 Task: Find connections with filter location Siguiri with filter topic #mortgage with filter profile language English with filter current company HomeLane with filter school Zilla Parishad High School with filter industry Holding Companies with filter service category Executive Coaching with filter keywords title Director of Bean Counting
Action: Mouse moved to (296, 222)
Screenshot: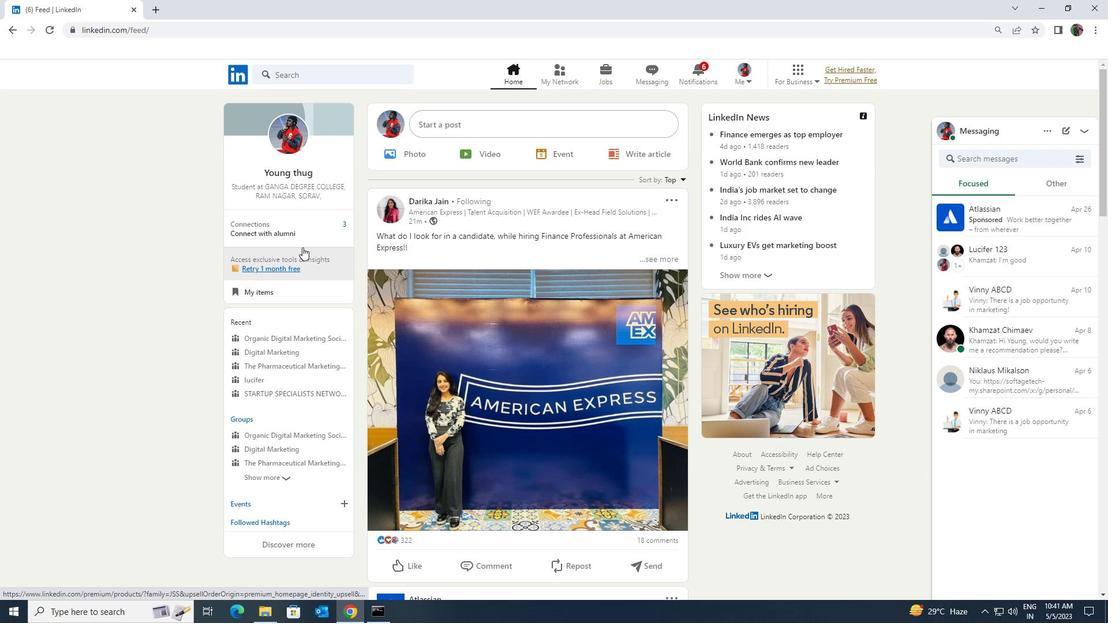 
Action: Mouse pressed left at (296, 222)
Screenshot: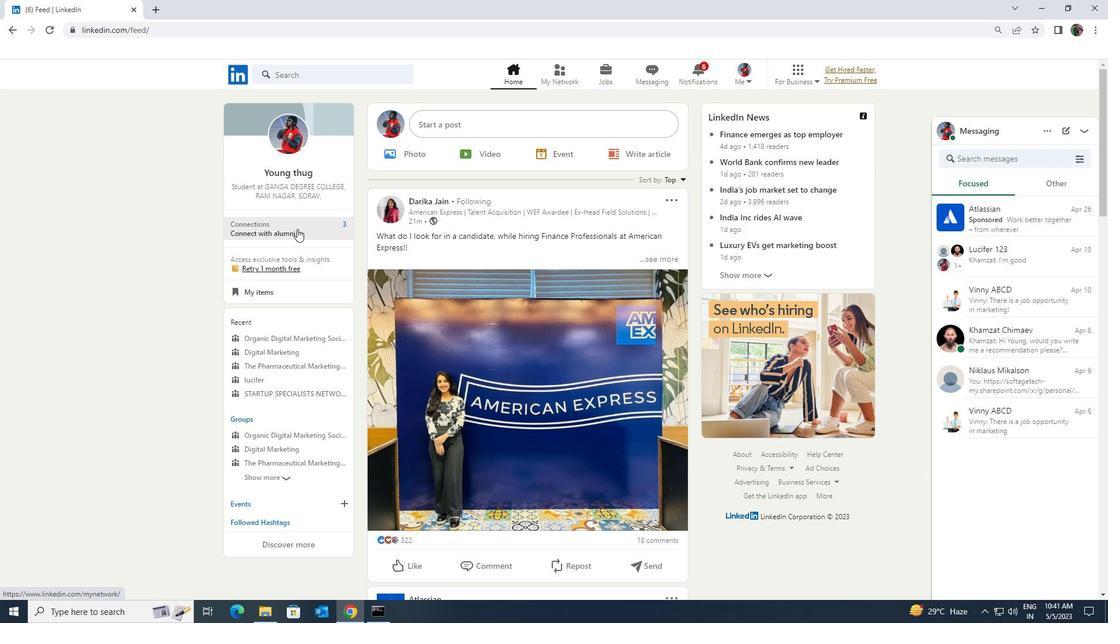 
Action: Mouse moved to (280, 140)
Screenshot: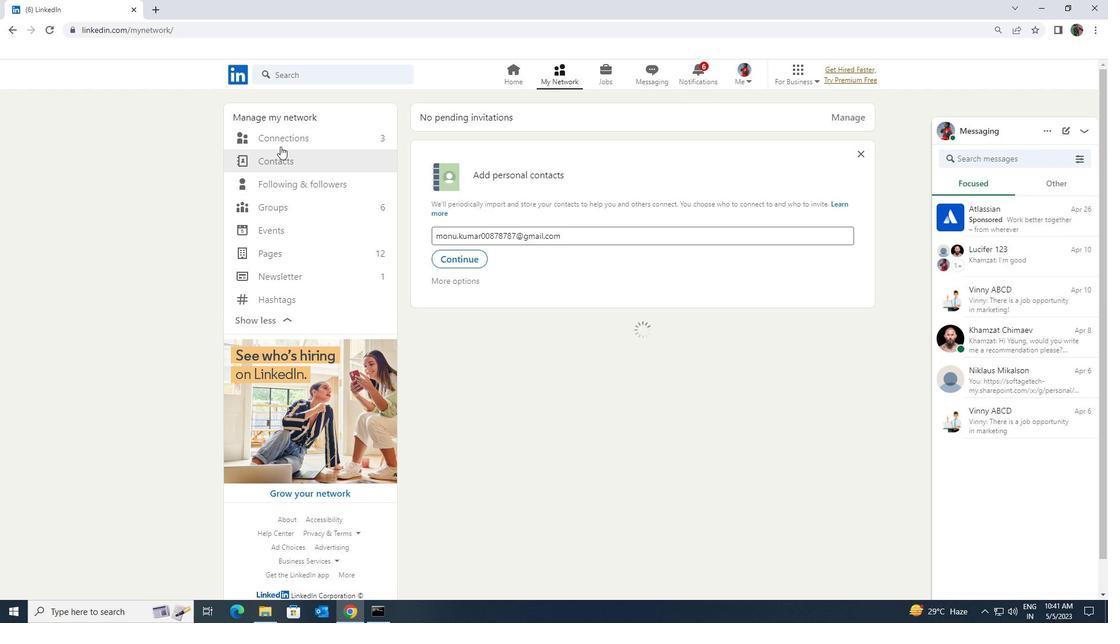 
Action: Mouse pressed left at (280, 140)
Screenshot: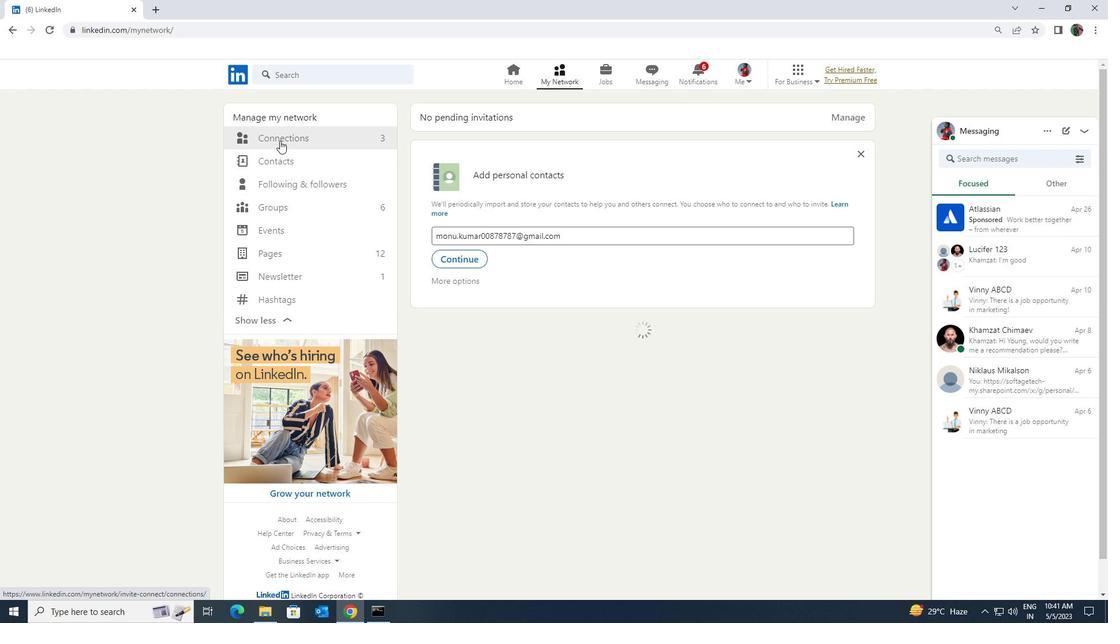 
Action: Mouse moved to (619, 139)
Screenshot: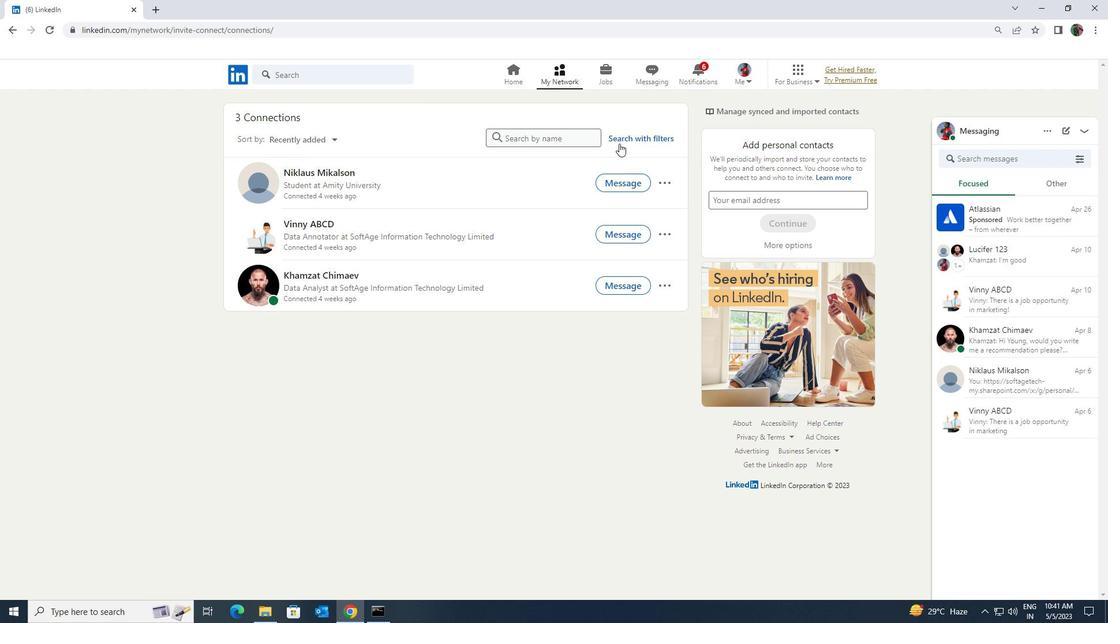 
Action: Mouse pressed left at (619, 139)
Screenshot: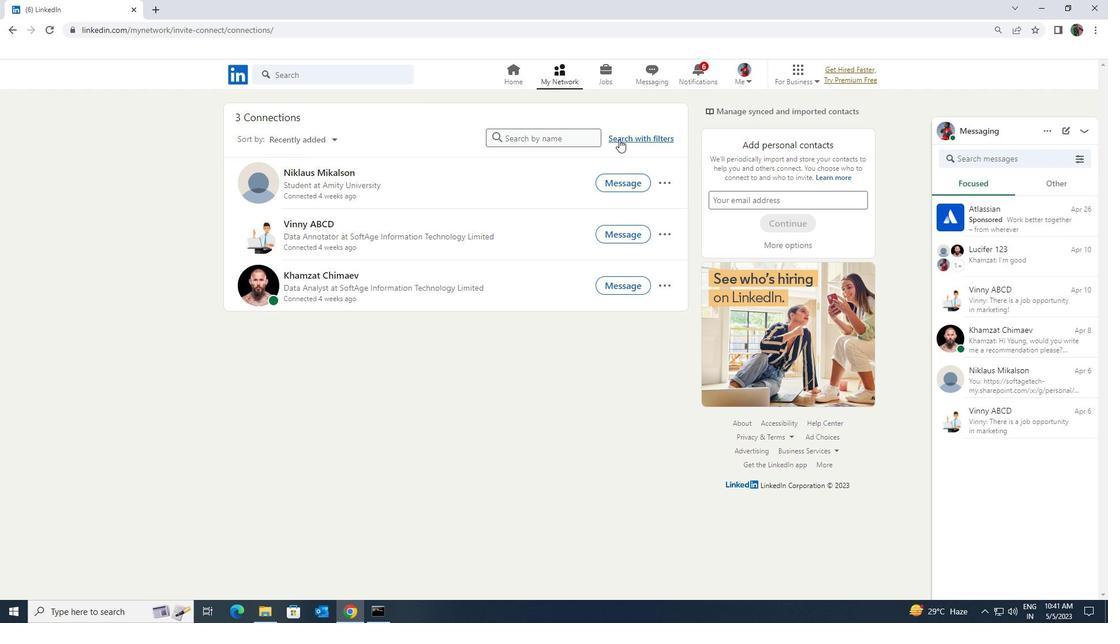 
Action: Mouse moved to (582, 105)
Screenshot: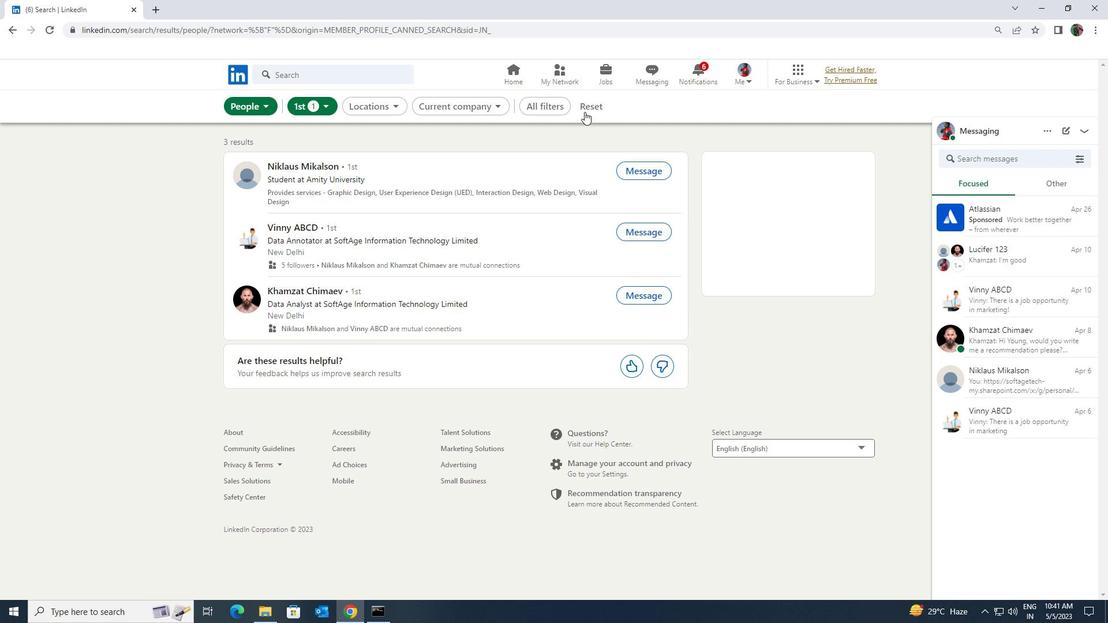 
Action: Mouse pressed left at (582, 105)
Screenshot: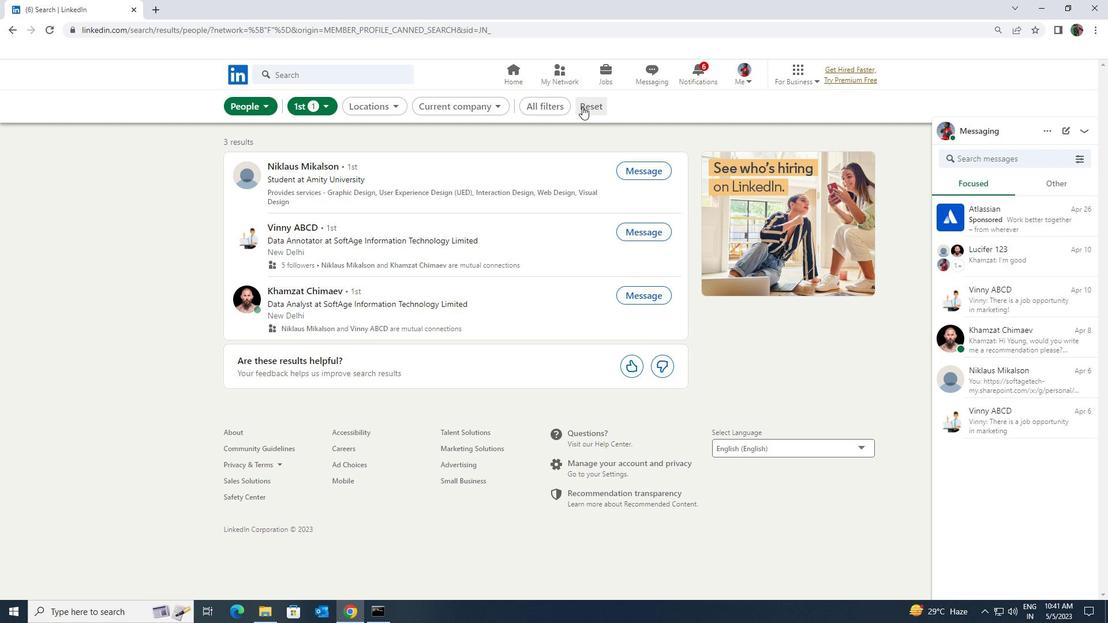 
Action: Mouse moved to (574, 105)
Screenshot: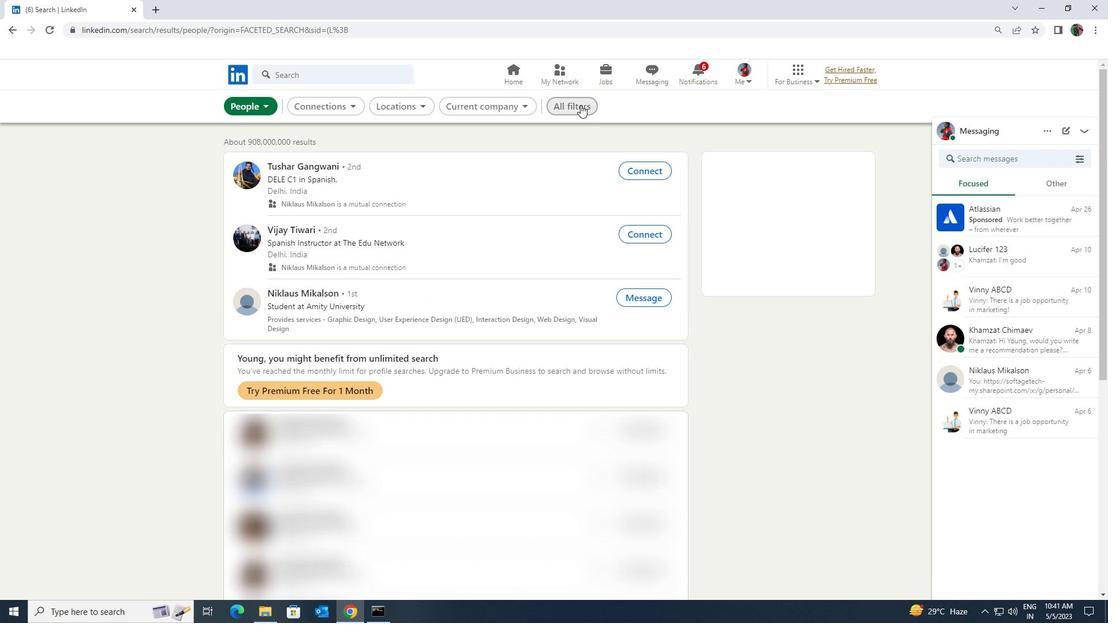 
Action: Mouse pressed left at (574, 105)
Screenshot: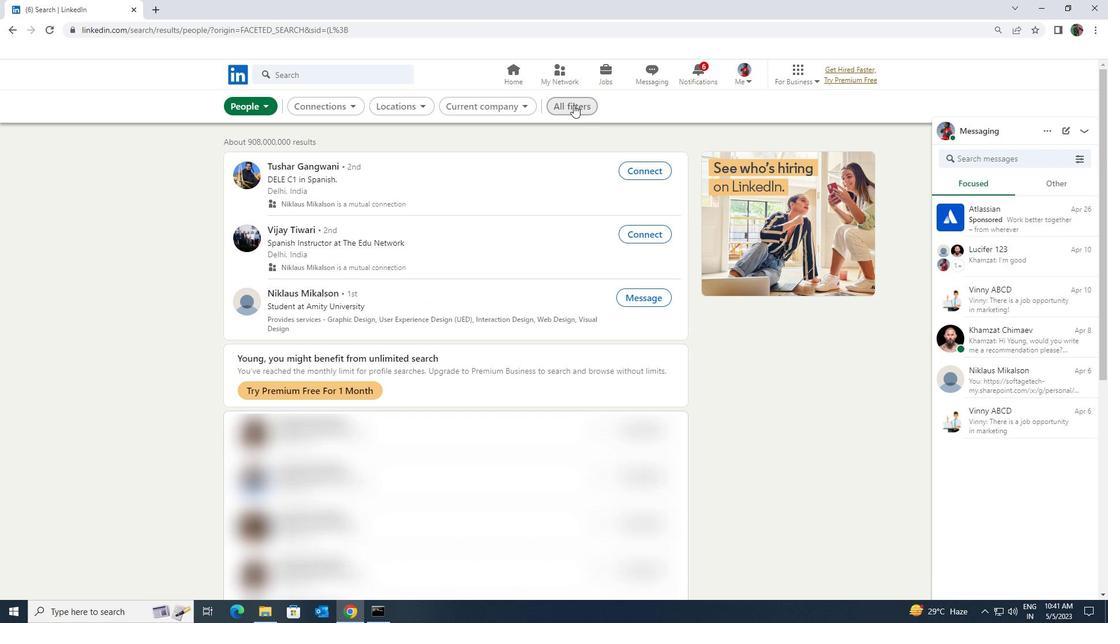 
Action: Mouse moved to (950, 451)
Screenshot: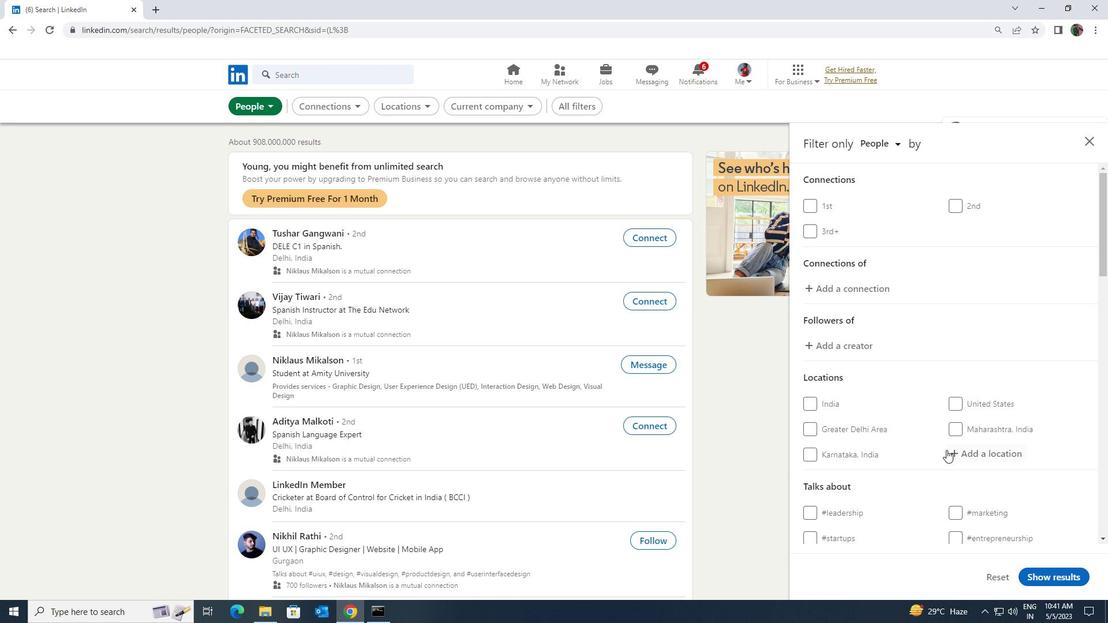 
Action: Mouse pressed left at (950, 451)
Screenshot: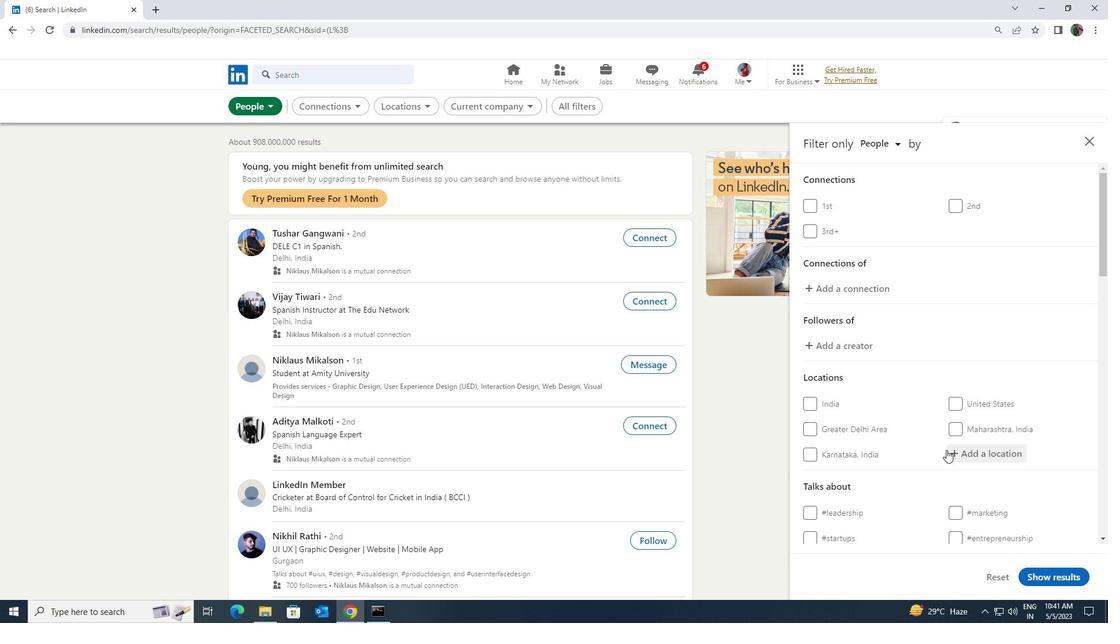 
Action: Key pressed <Key.shift>SIGUIRI
Screenshot: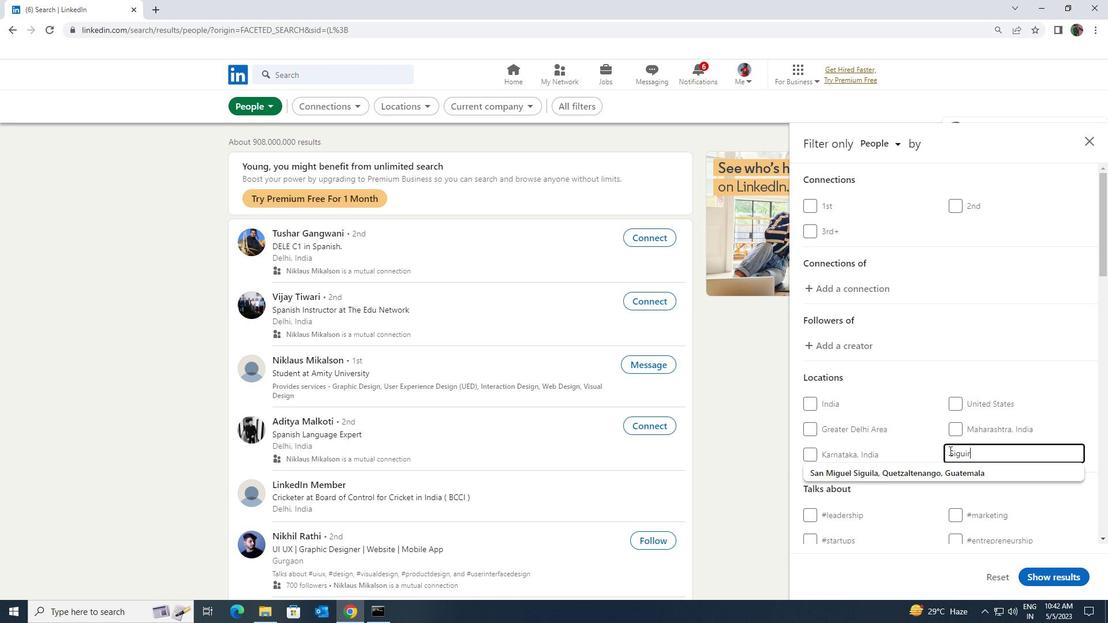 
Action: Mouse moved to (947, 512)
Screenshot: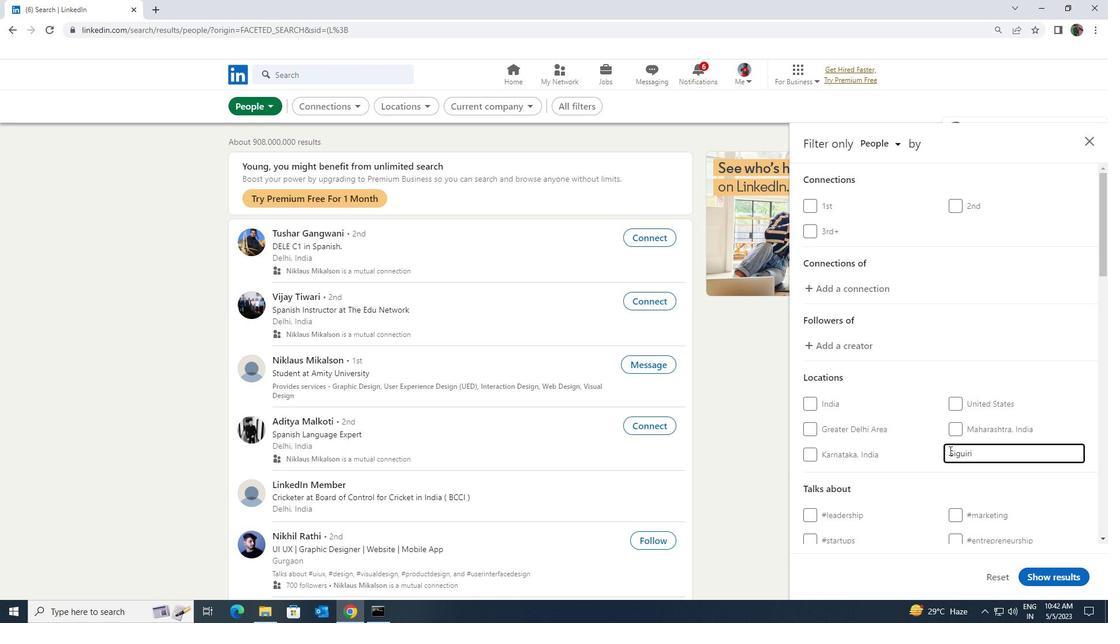 
Action: Mouse scrolled (947, 511) with delta (0, 0)
Screenshot: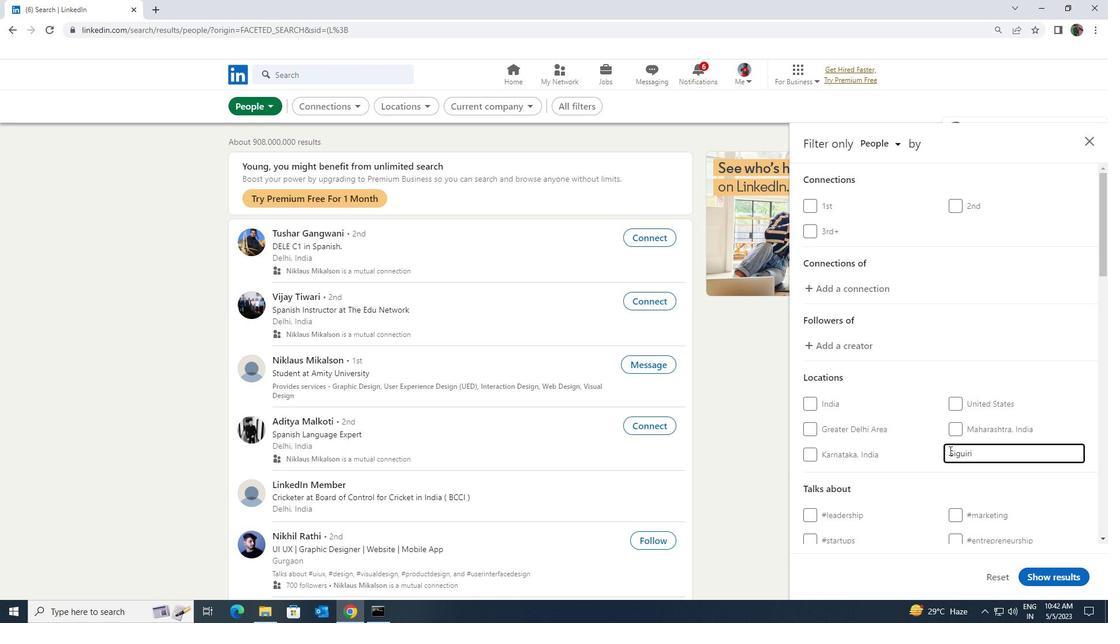 
Action: Mouse moved to (951, 507)
Screenshot: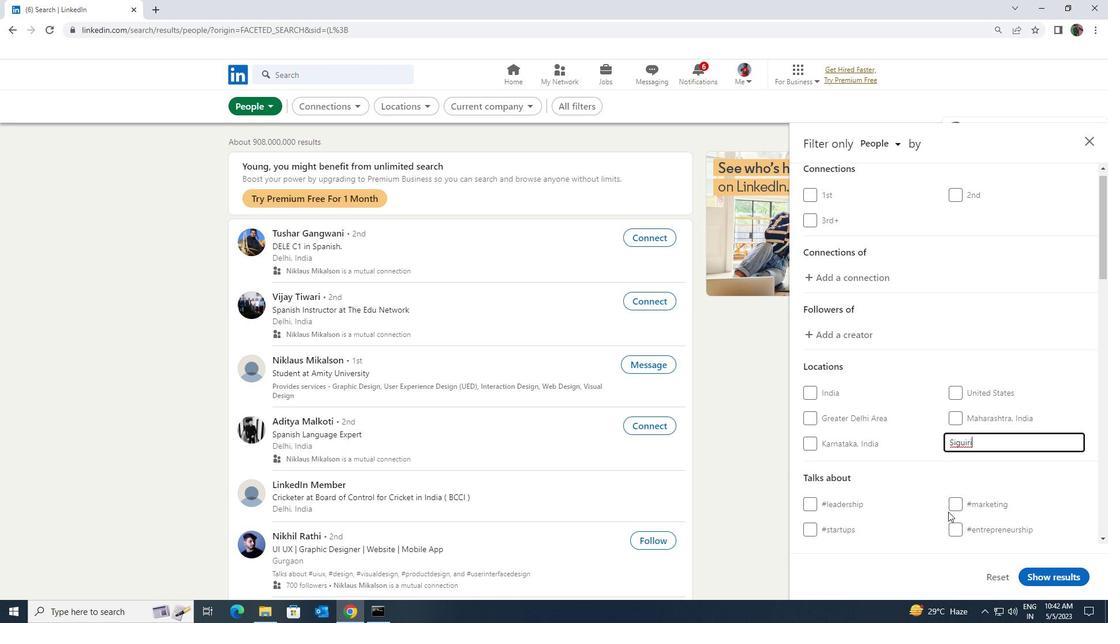 
Action: Mouse scrolled (951, 506) with delta (0, 0)
Screenshot: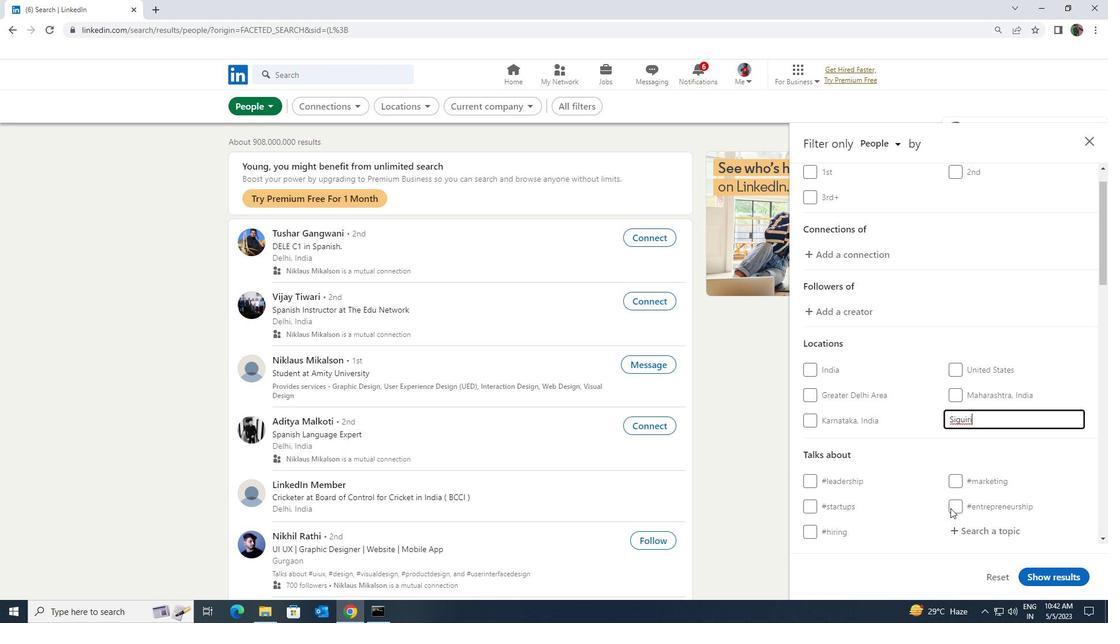 
Action: Mouse scrolled (951, 506) with delta (0, 0)
Screenshot: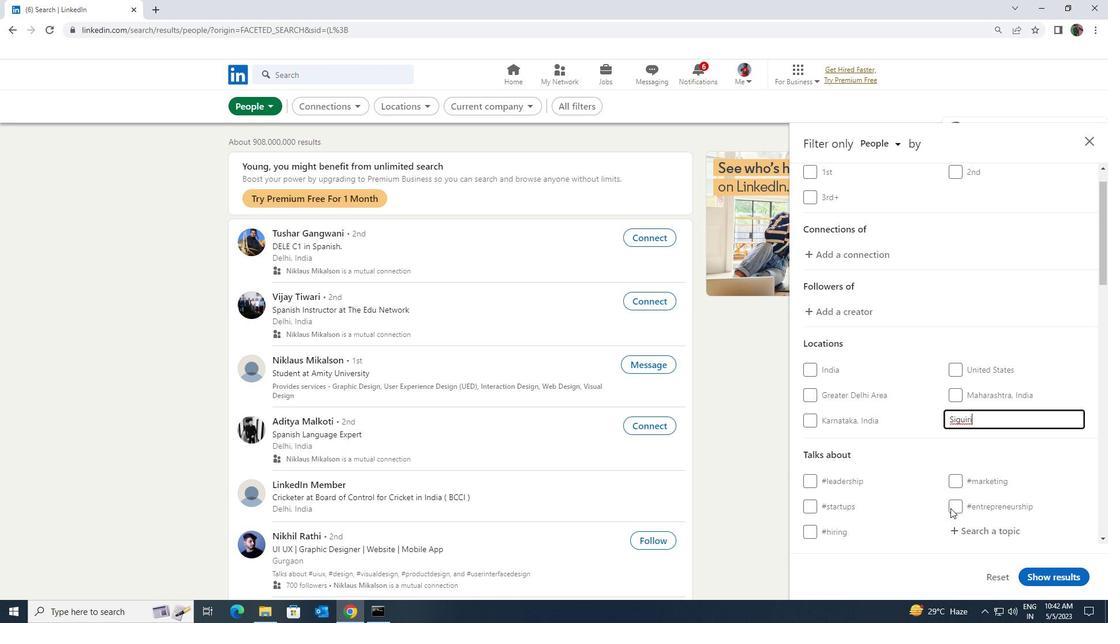 
Action: Mouse moved to (965, 397)
Screenshot: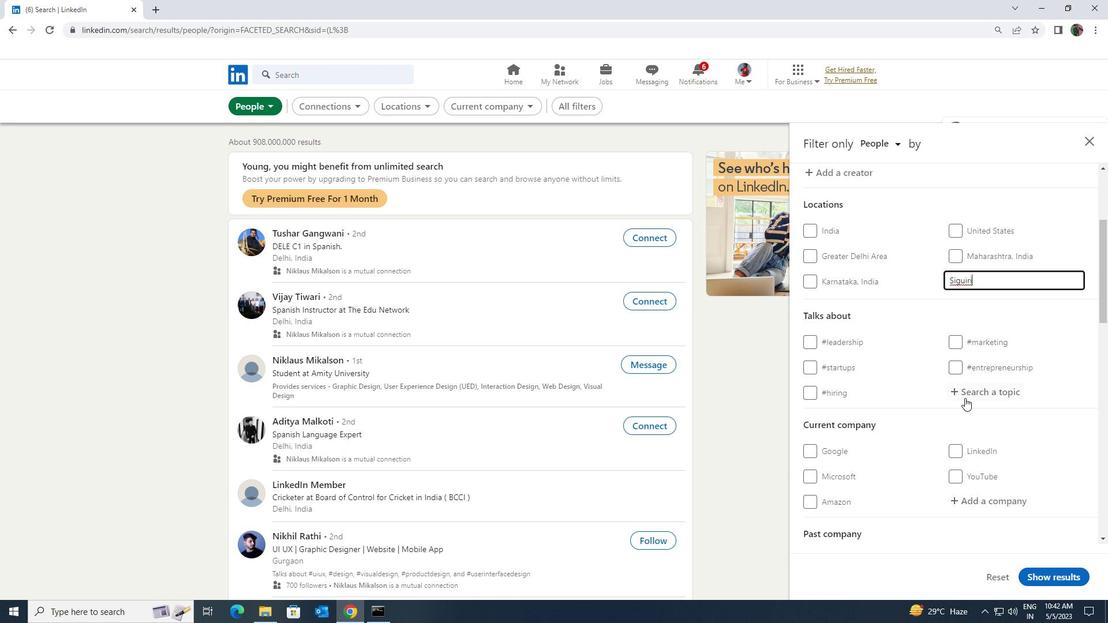 
Action: Mouse pressed left at (965, 397)
Screenshot: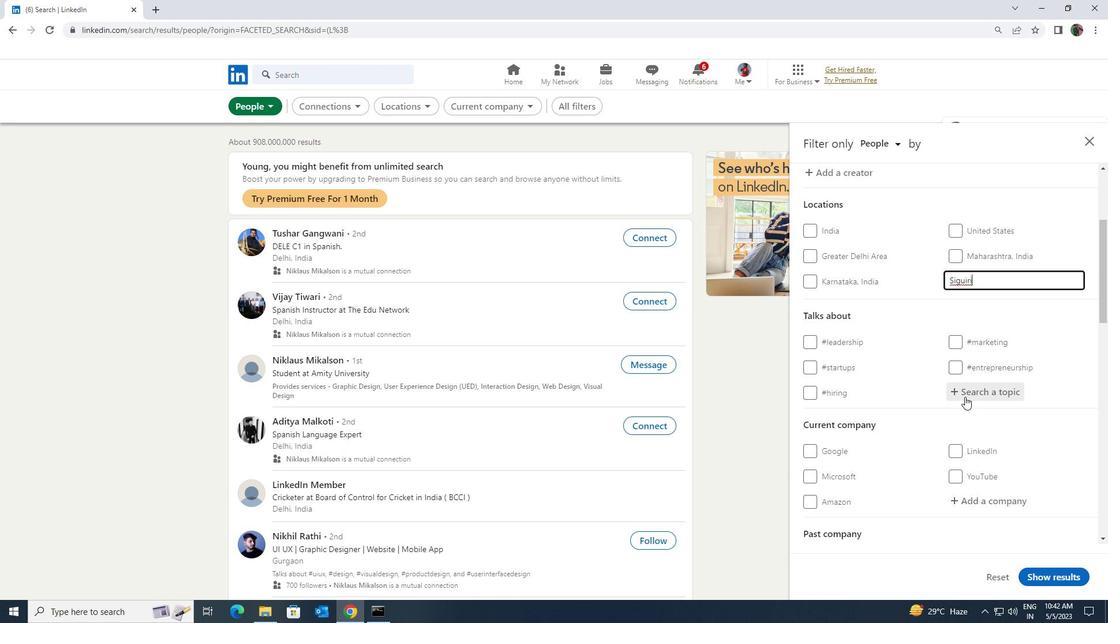 
Action: Key pressed <Key.shift><Key.shift><Key.shift><Key.shift><Key.shift><Key.shift><Key.shift><Key.shift><Key.shift><Key.shift><Key.shift><Key.shift><Key.shift><Key.shift><Key.shift>MORTGA
Screenshot: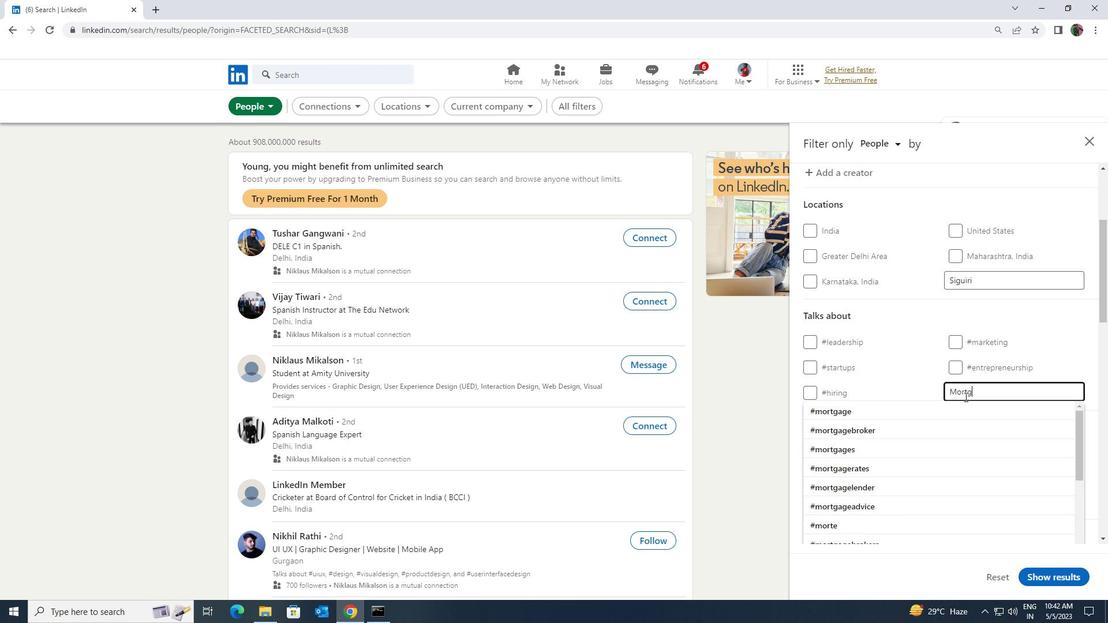
Action: Mouse moved to (959, 408)
Screenshot: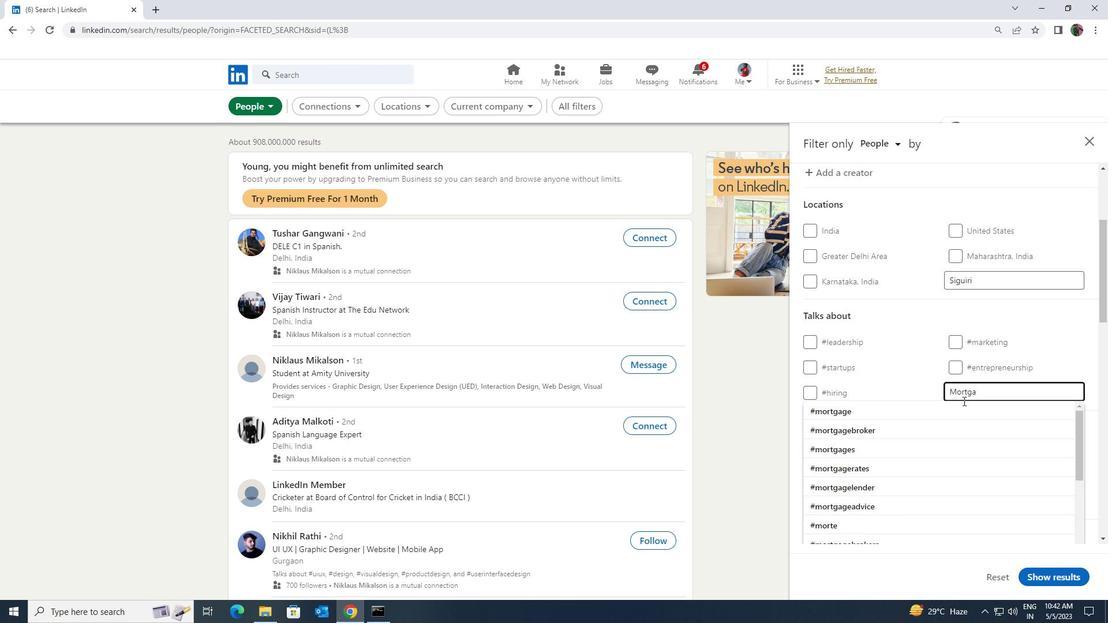 
Action: Mouse pressed left at (959, 408)
Screenshot: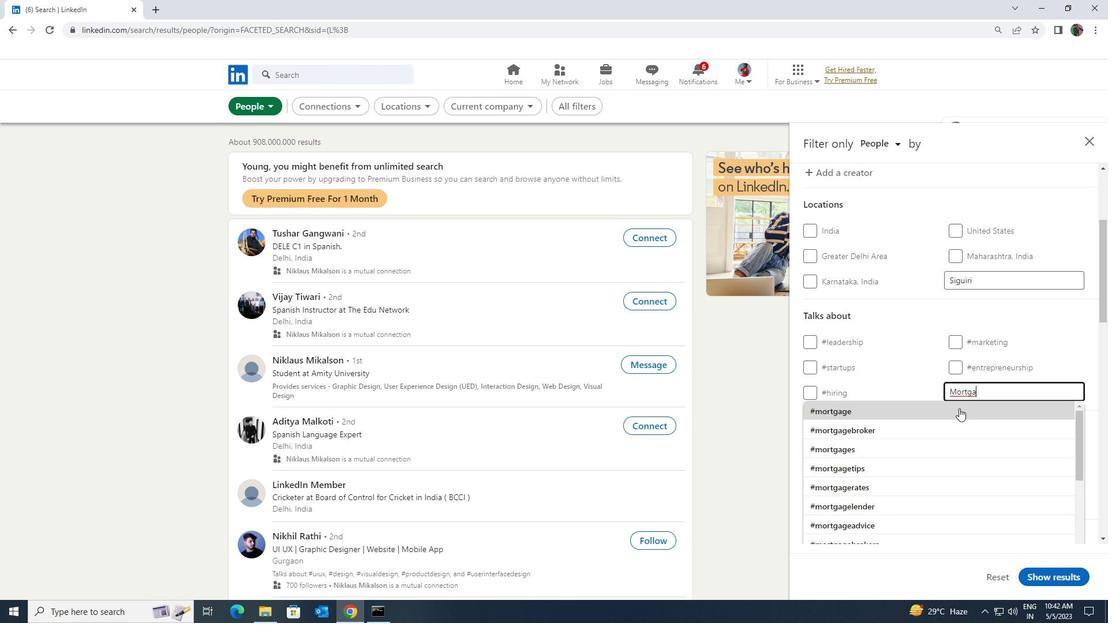
Action: Mouse scrolled (959, 408) with delta (0, 0)
Screenshot: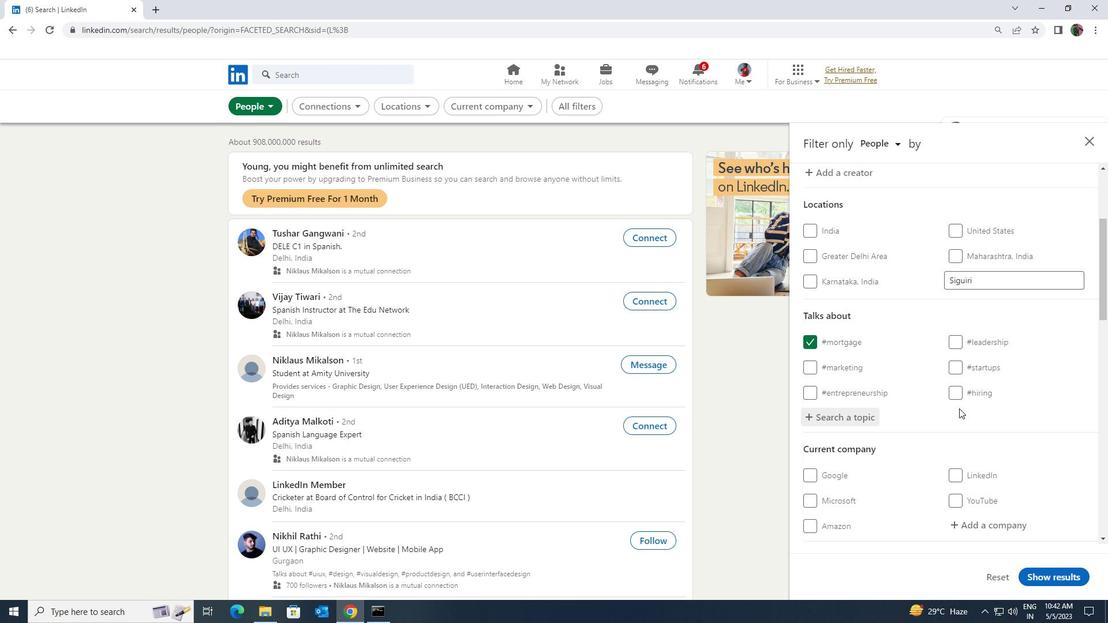 
Action: Mouse scrolled (959, 408) with delta (0, 0)
Screenshot: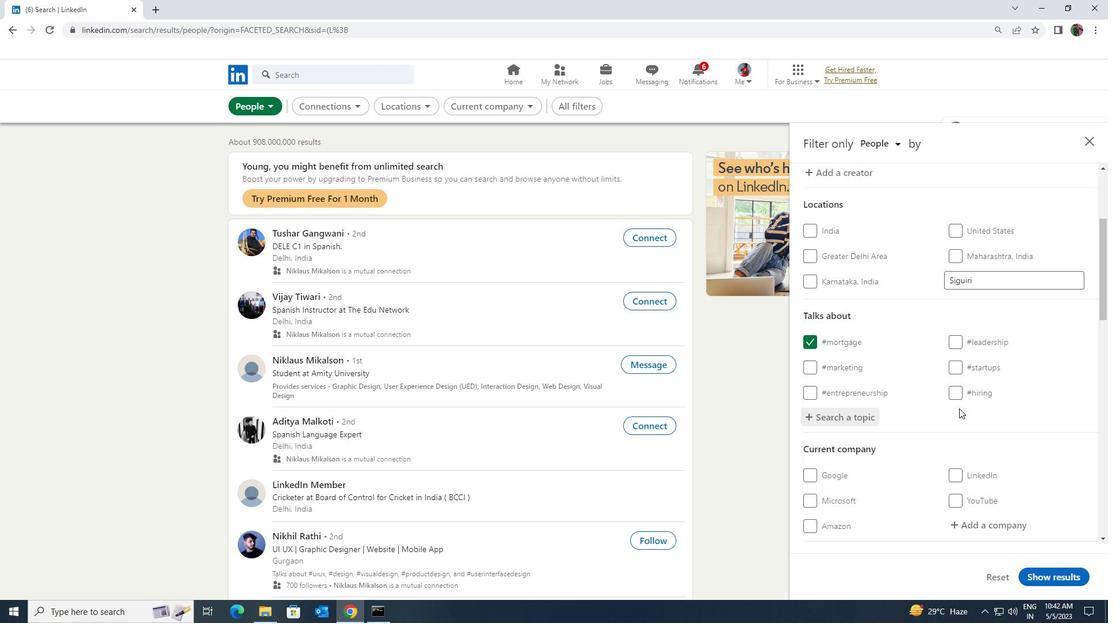 
Action: Mouse scrolled (959, 408) with delta (0, 0)
Screenshot: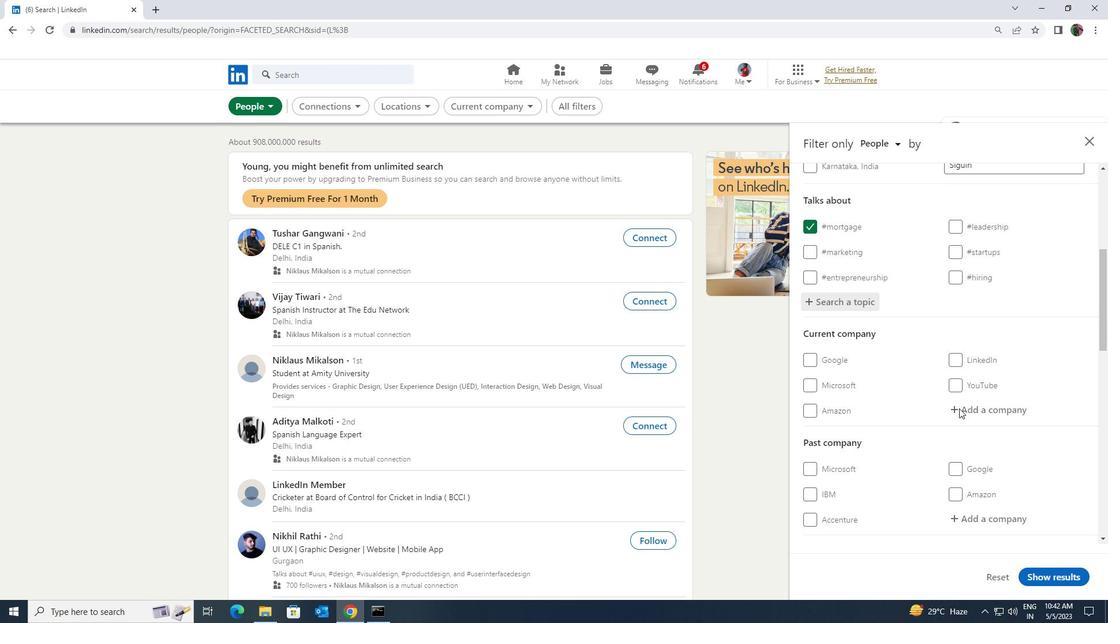 
Action: Mouse scrolled (959, 408) with delta (0, 0)
Screenshot: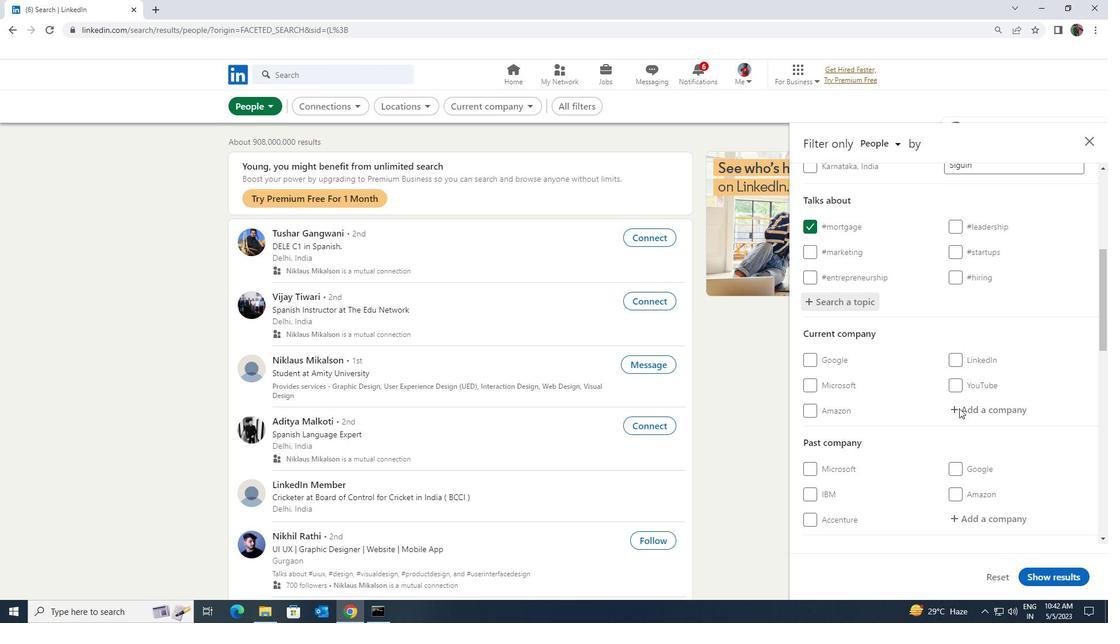 
Action: Mouse scrolled (959, 408) with delta (0, 0)
Screenshot: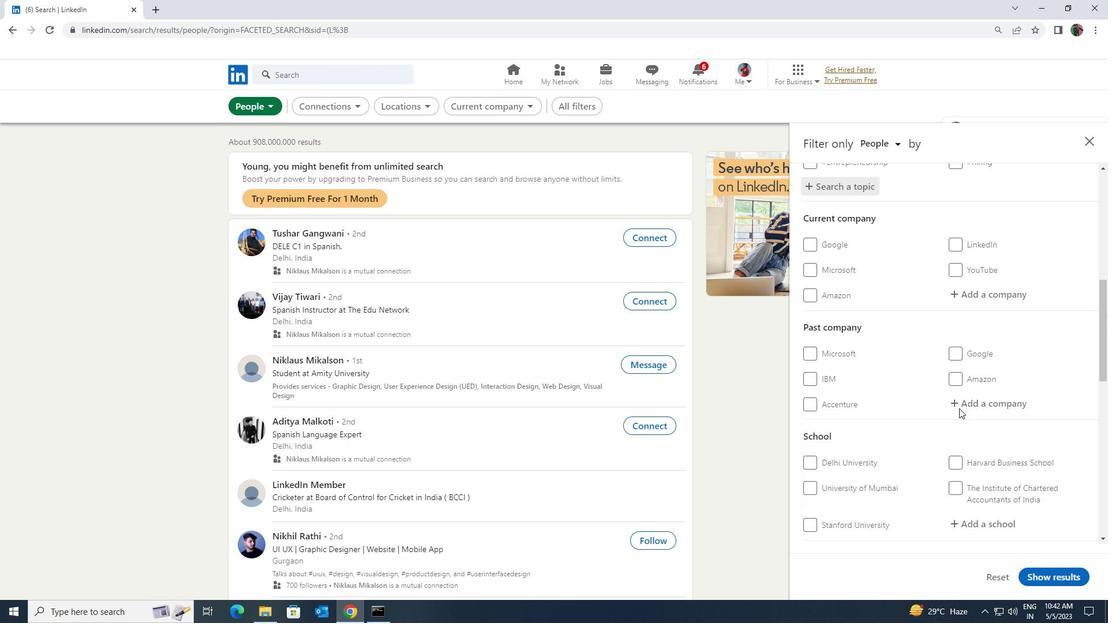 
Action: Mouse scrolled (959, 408) with delta (0, 0)
Screenshot: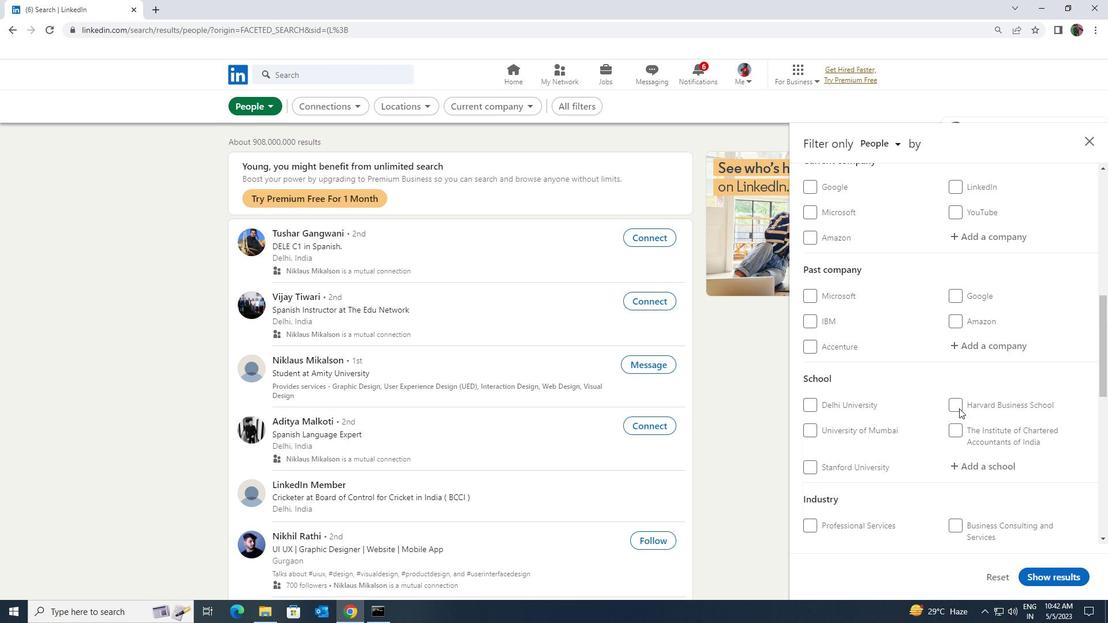 
Action: Mouse scrolled (959, 408) with delta (0, 0)
Screenshot: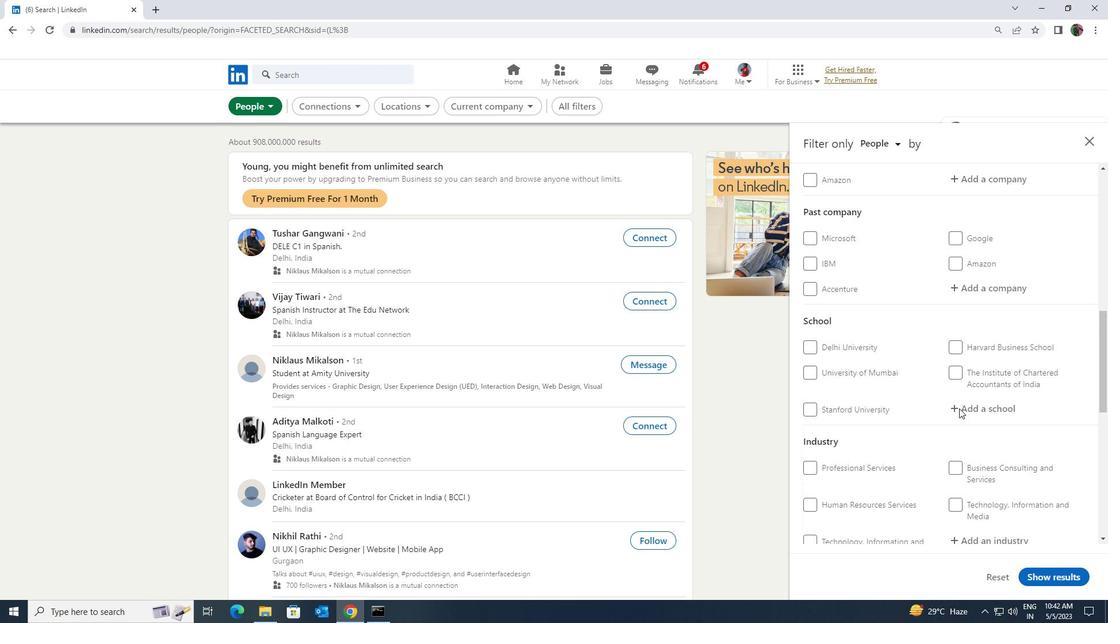 
Action: Mouse scrolled (959, 408) with delta (0, 0)
Screenshot: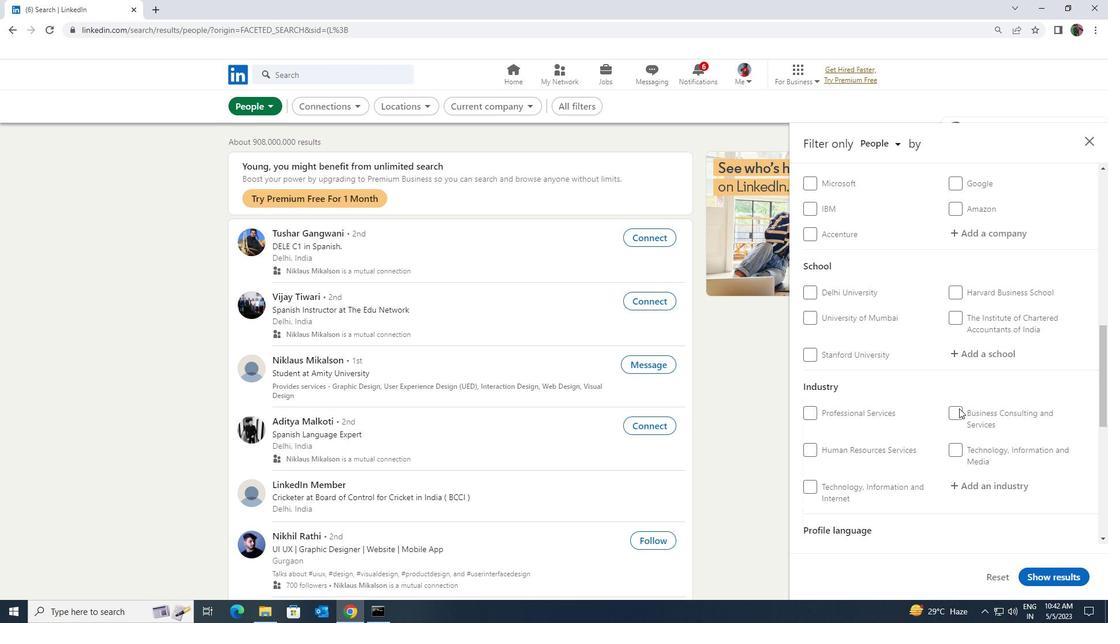 
Action: Mouse scrolled (959, 408) with delta (0, 0)
Screenshot: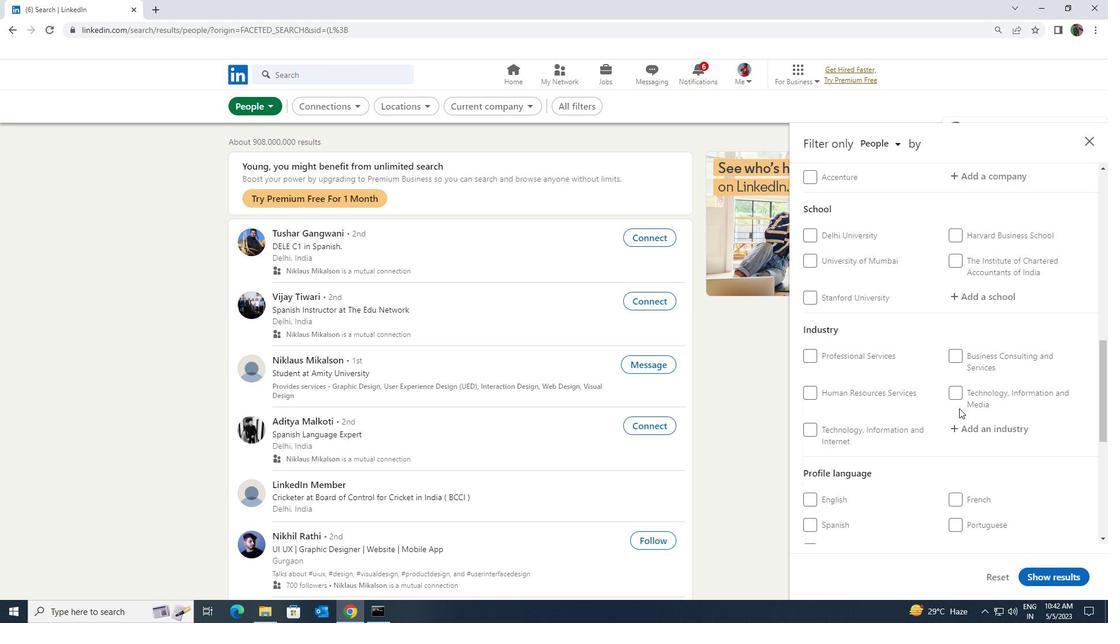 
Action: Mouse moved to (843, 438)
Screenshot: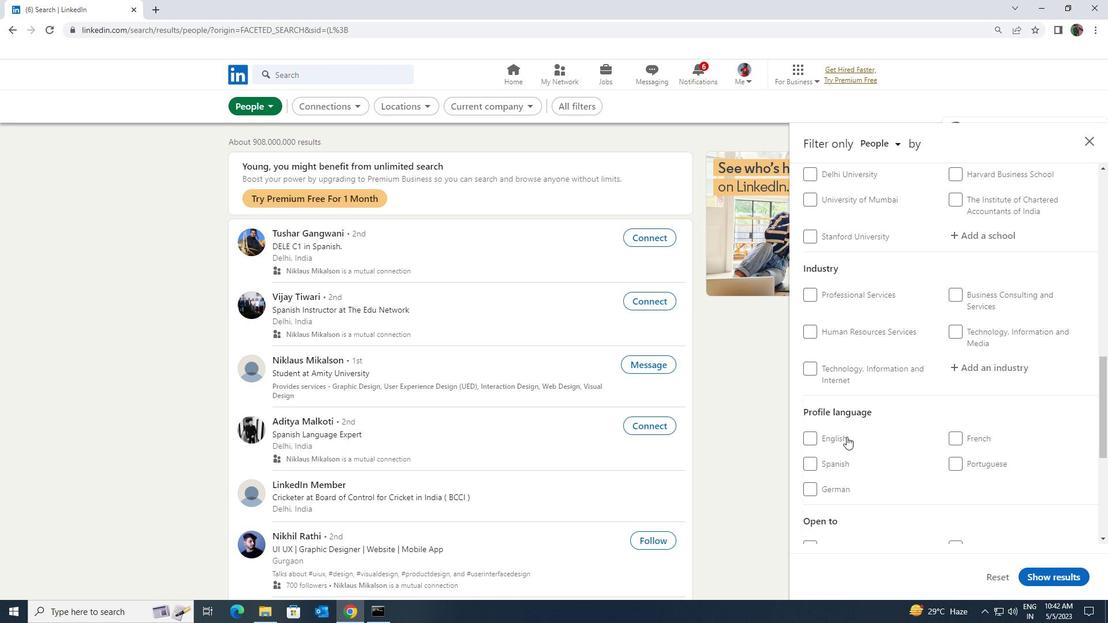 
Action: Mouse pressed left at (843, 438)
Screenshot: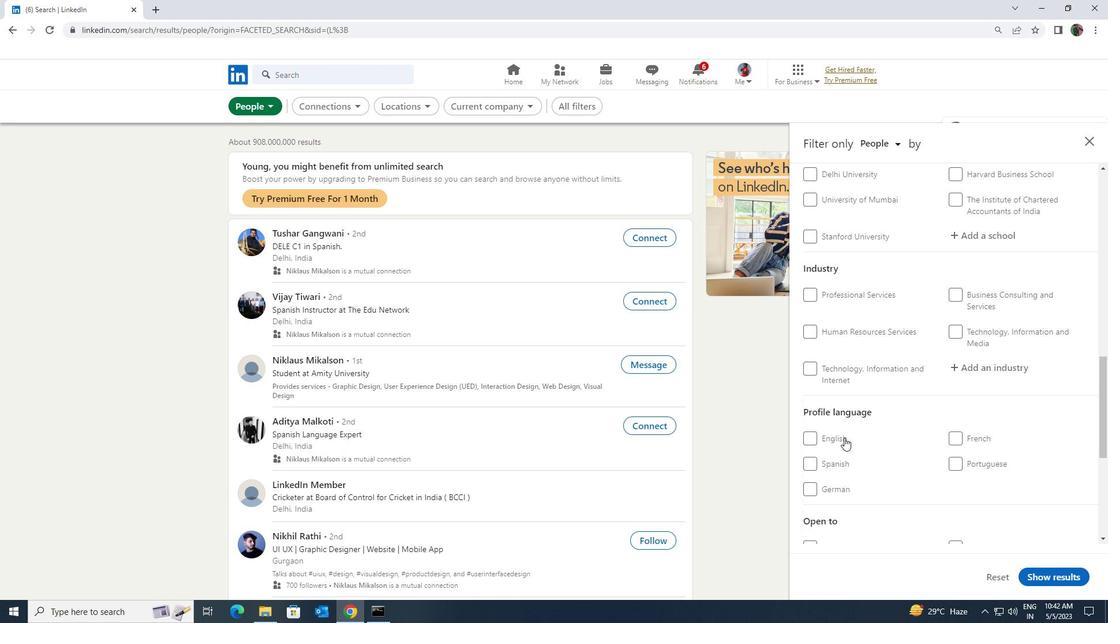 
Action: Mouse moved to (915, 408)
Screenshot: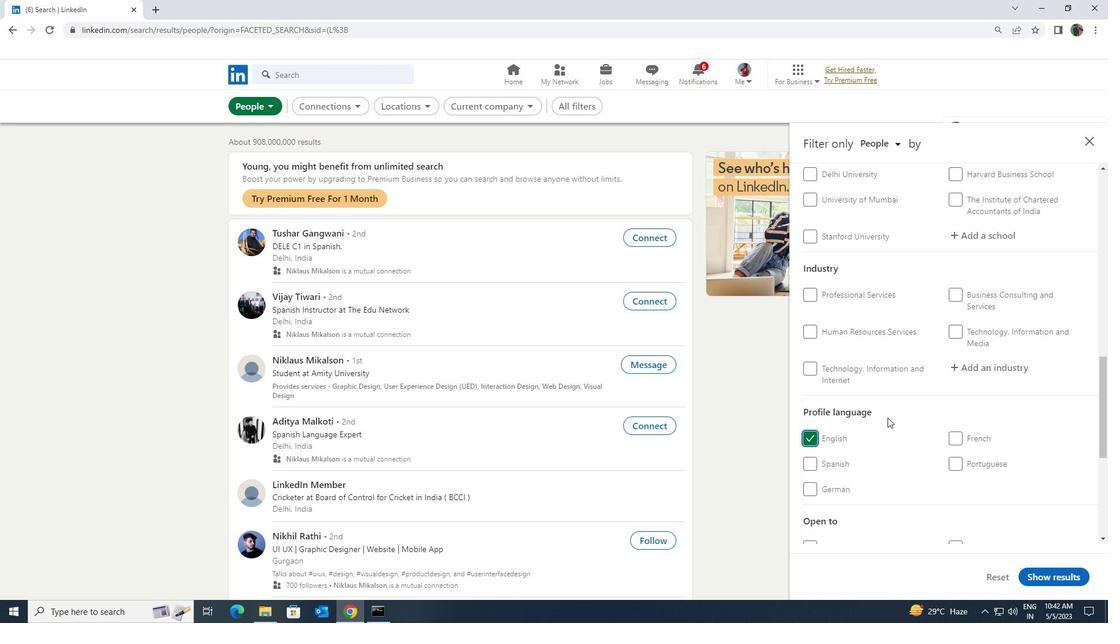 
Action: Mouse scrolled (915, 409) with delta (0, 0)
Screenshot: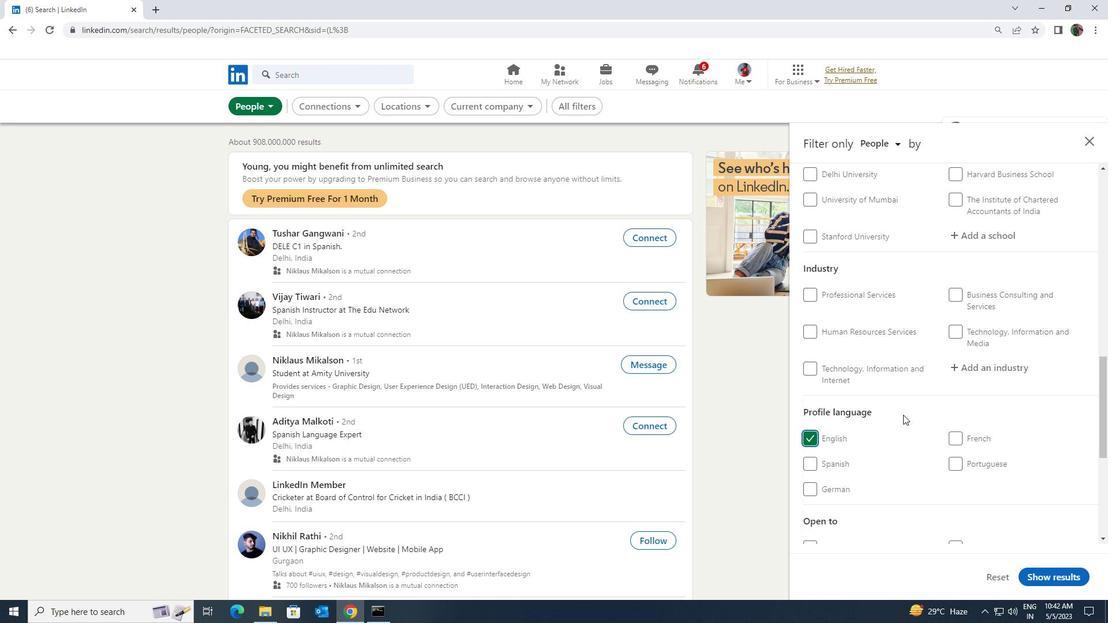 
Action: Mouse scrolled (915, 409) with delta (0, 0)
Screenshot: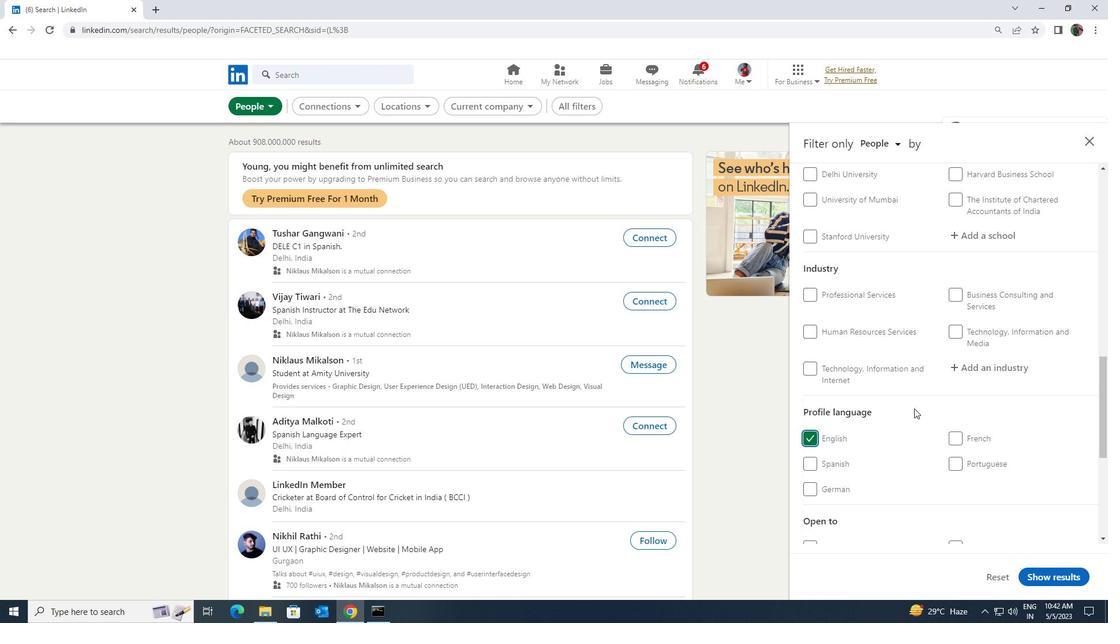 
Action: Mouse scrolled (915, 409) with delta (0, 0)
Screenshot: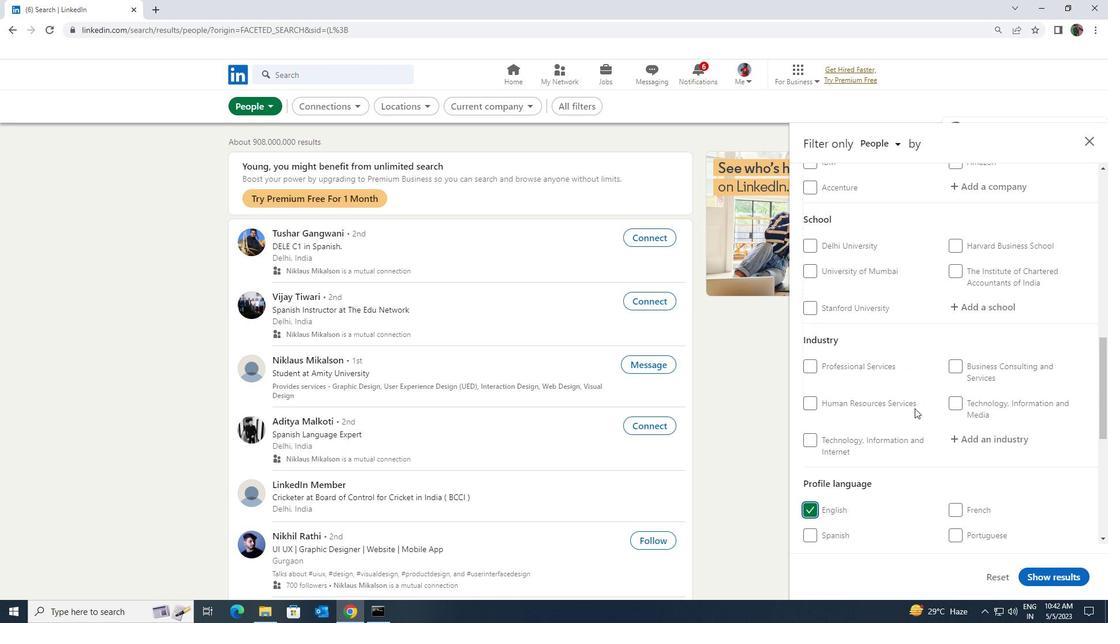
Action: Mouse scrolled (915, 409) with delta (0, 0)
Screenshot: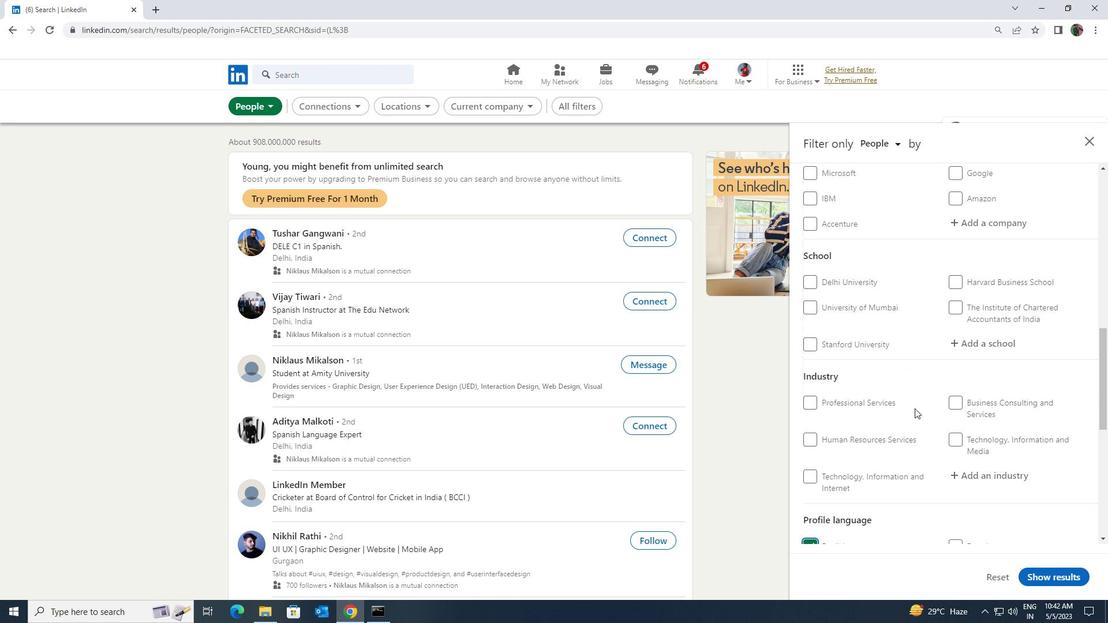 
Action: Mouse scrolled (915, 409) with delta (0, 0)
Screenshot: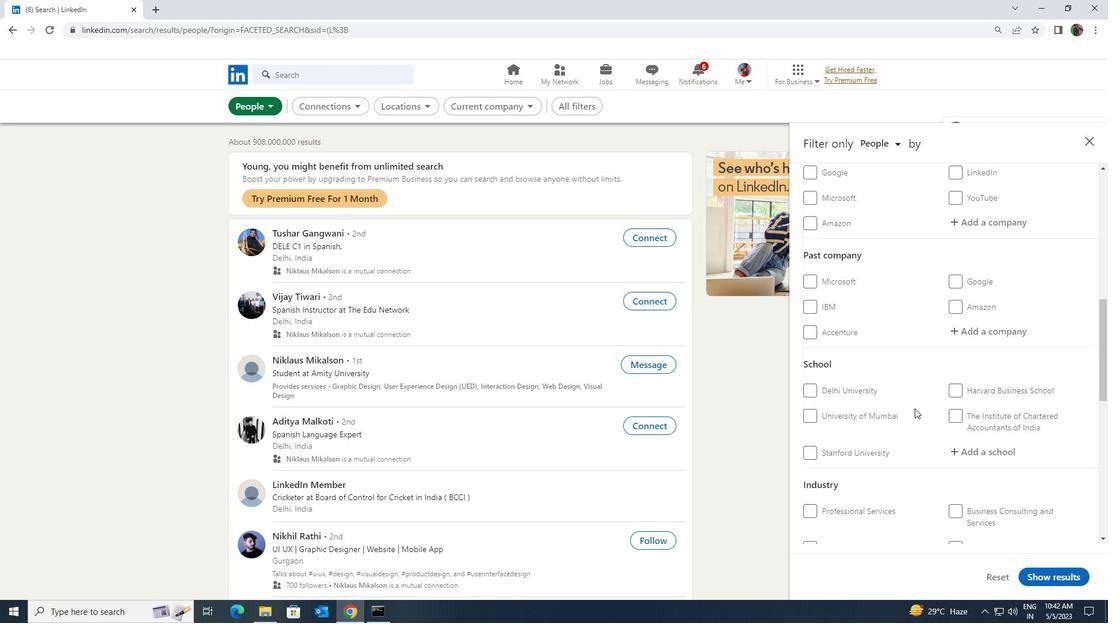 
Action: Mouse scrolled (915, 409) with delta (0, 0)
Screenshot: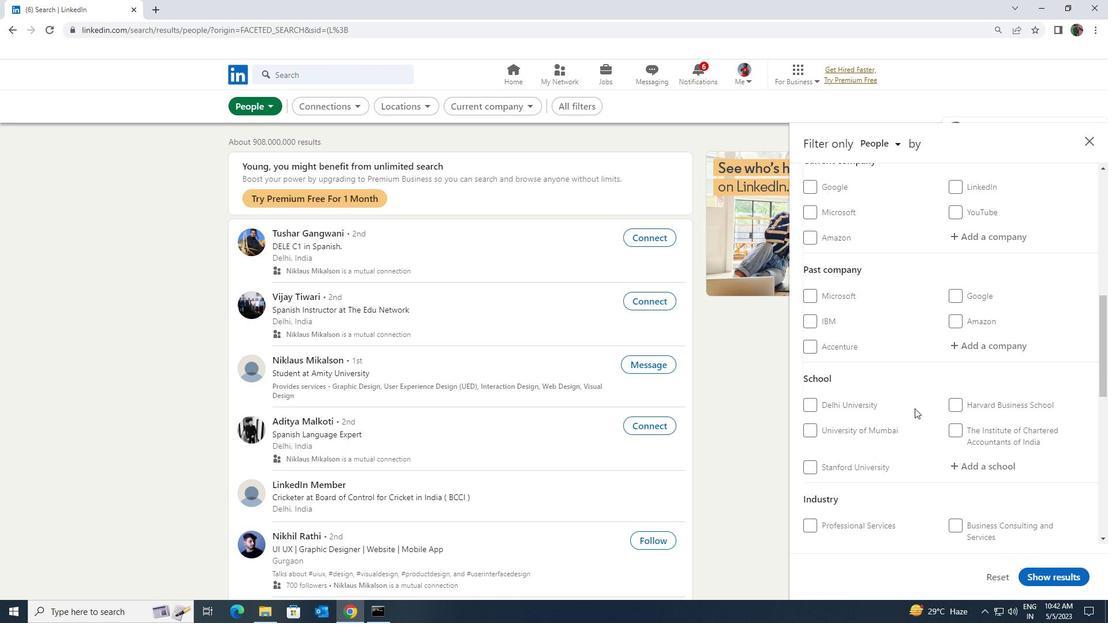 
Action: Mouse scrolled (915, 409) with delta (0, 0)
Screenshot: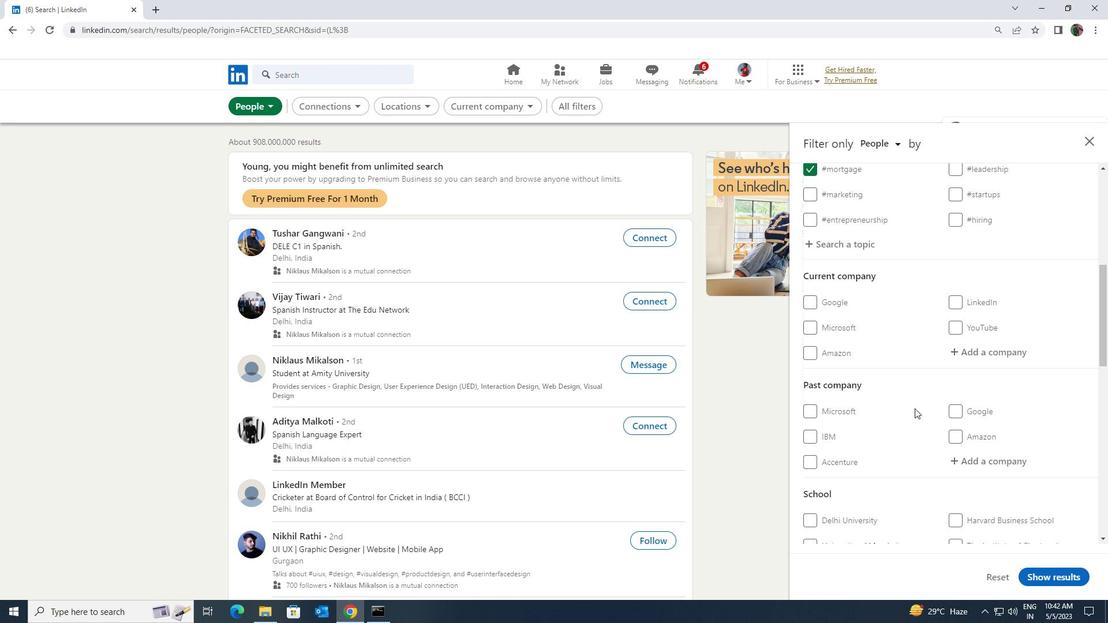 
Action: Mouse moved to (955, 410)
Screenshot: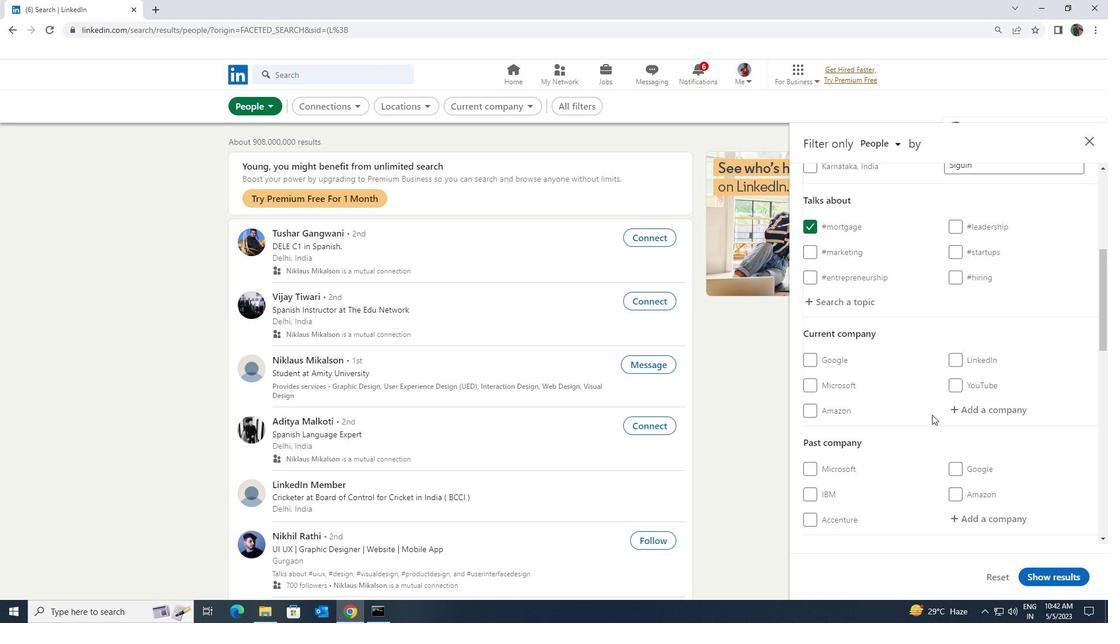 
Action: Mouse pressed left at (955, 410)
Screenshot: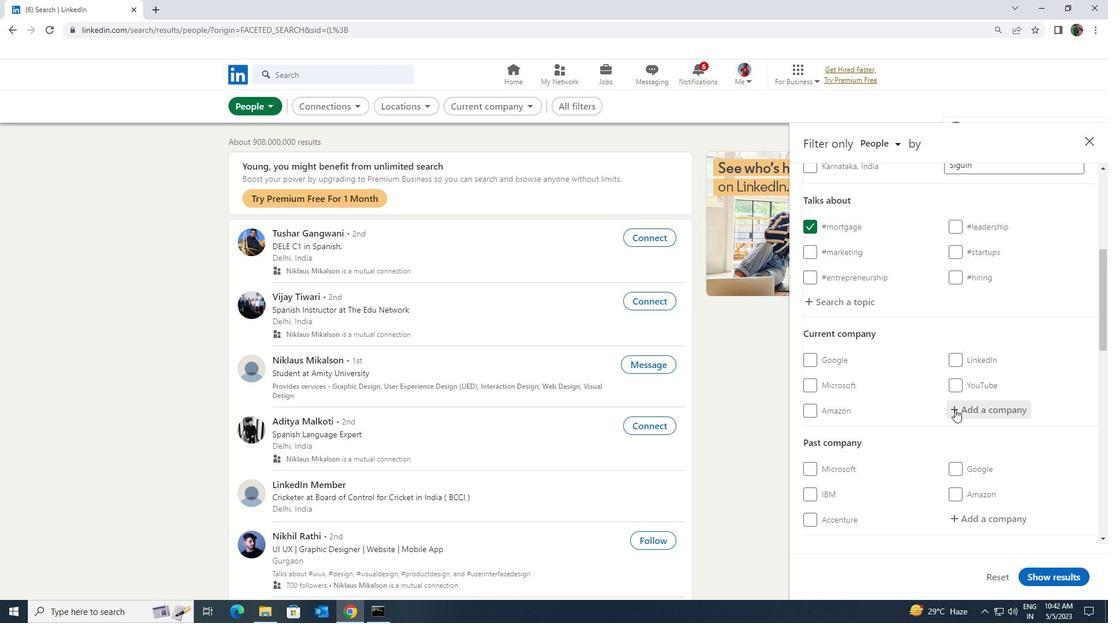 
Action: Key pressed <Key.shift>HOMELA
Screenshot: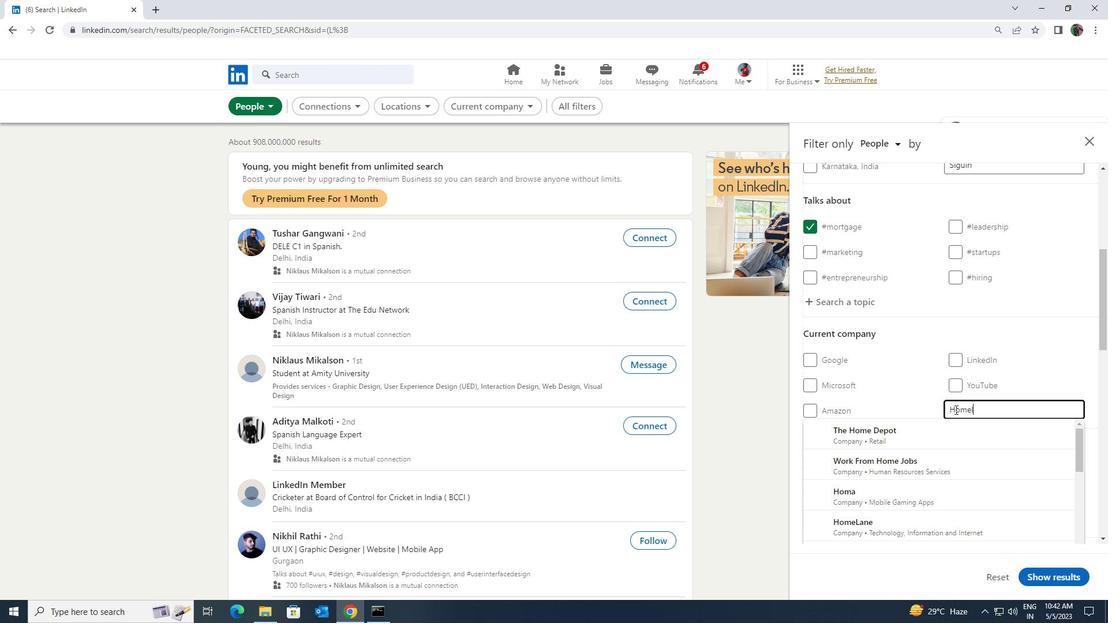 
Action: Mouse moved to (953, 427)
Screenshot: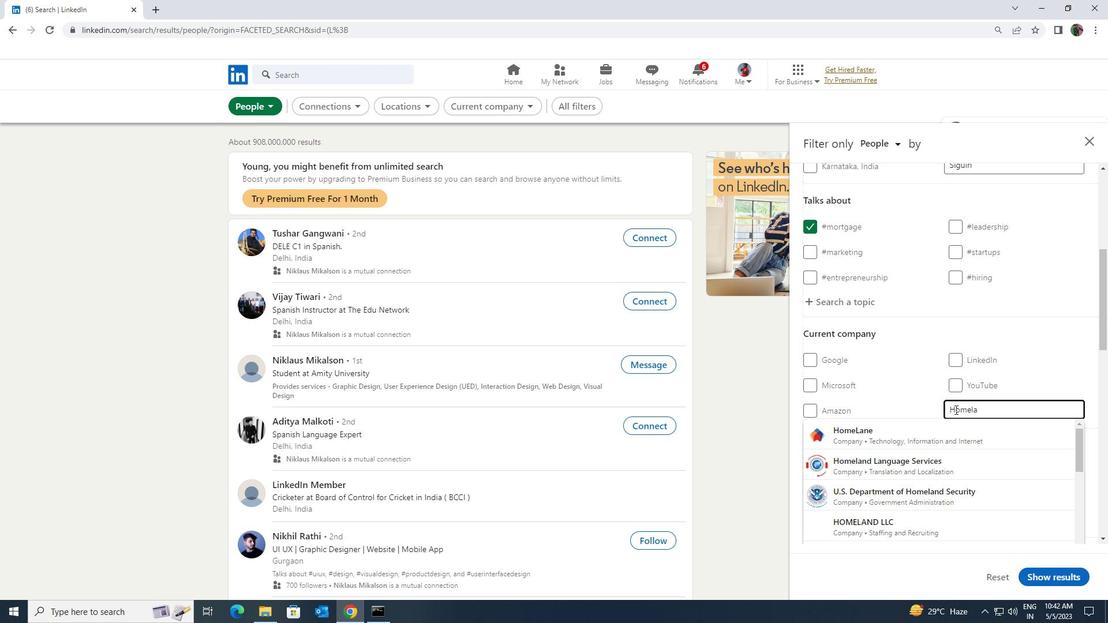 
Action: Mouse pressed left at (953, 427)
Screenshot: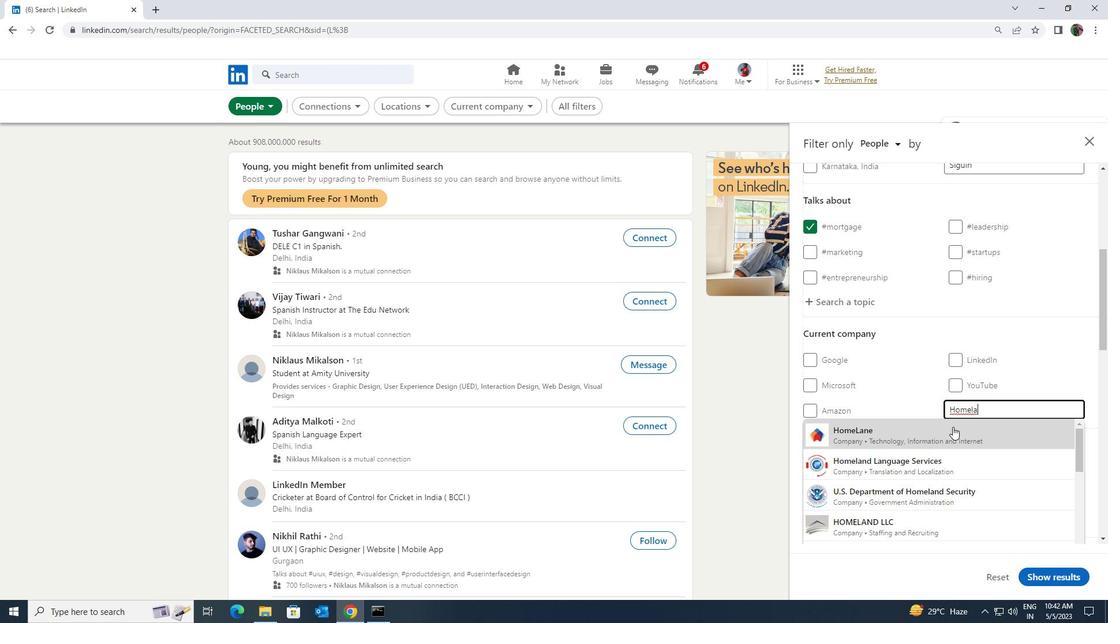 
Action: Mouse moved to (954, 427)
Screenshot: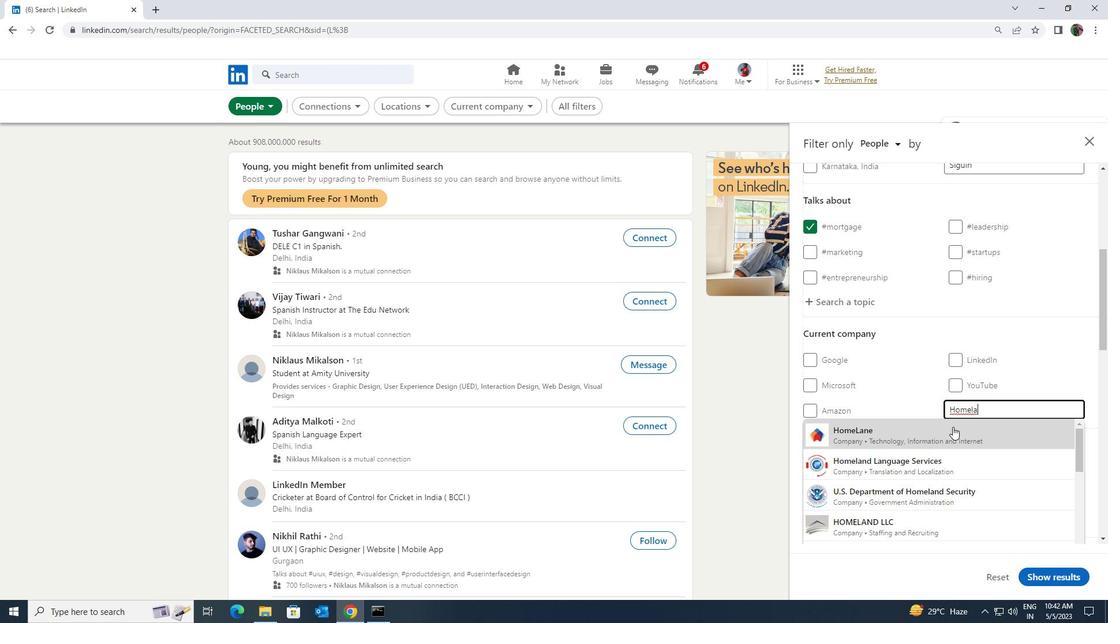 
Action: Mouse scrolled (954, 426) with delta (0, 0)
Screenshot: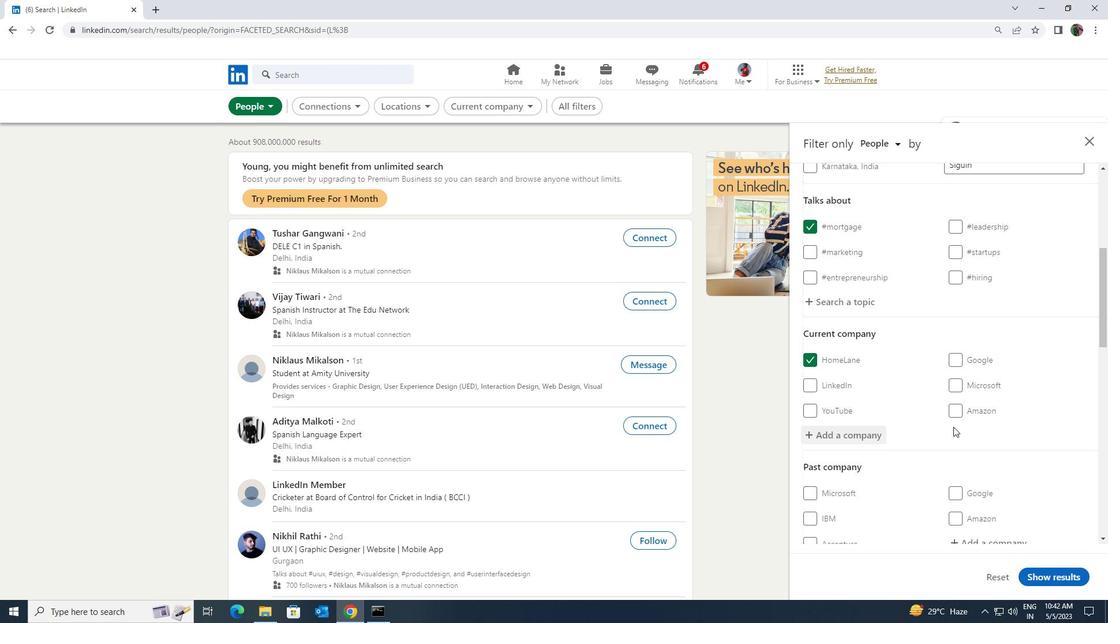 
Action: Mouse scrolled (954, 426) with delta (0, 0)
Screenshot: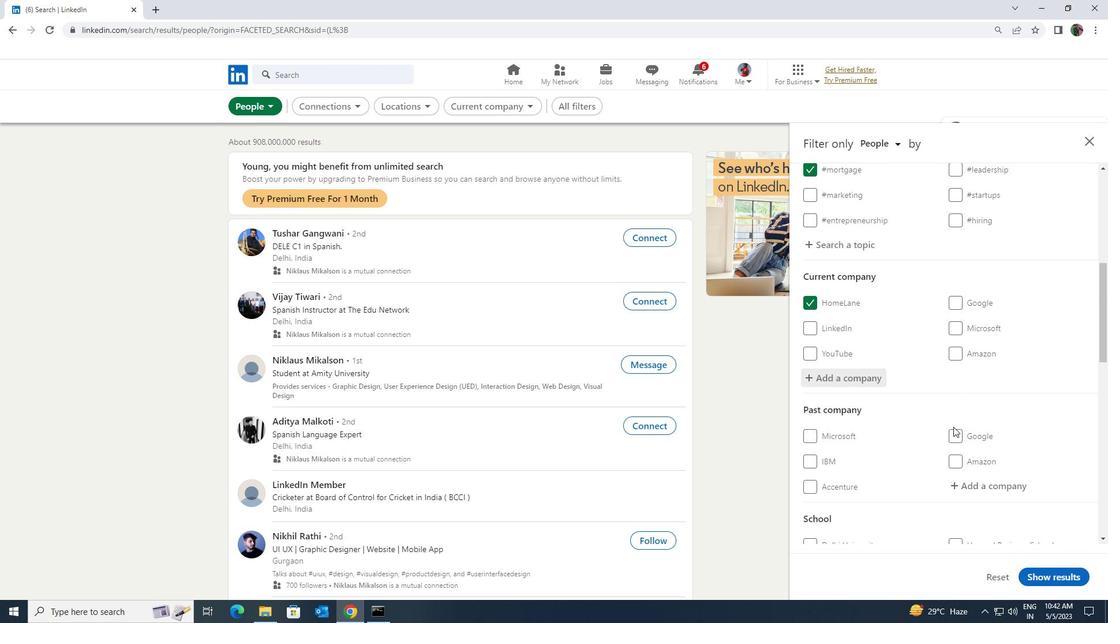 
Action: Mouse scrolled (954, 426) with delta (0, 0)
Screenshot: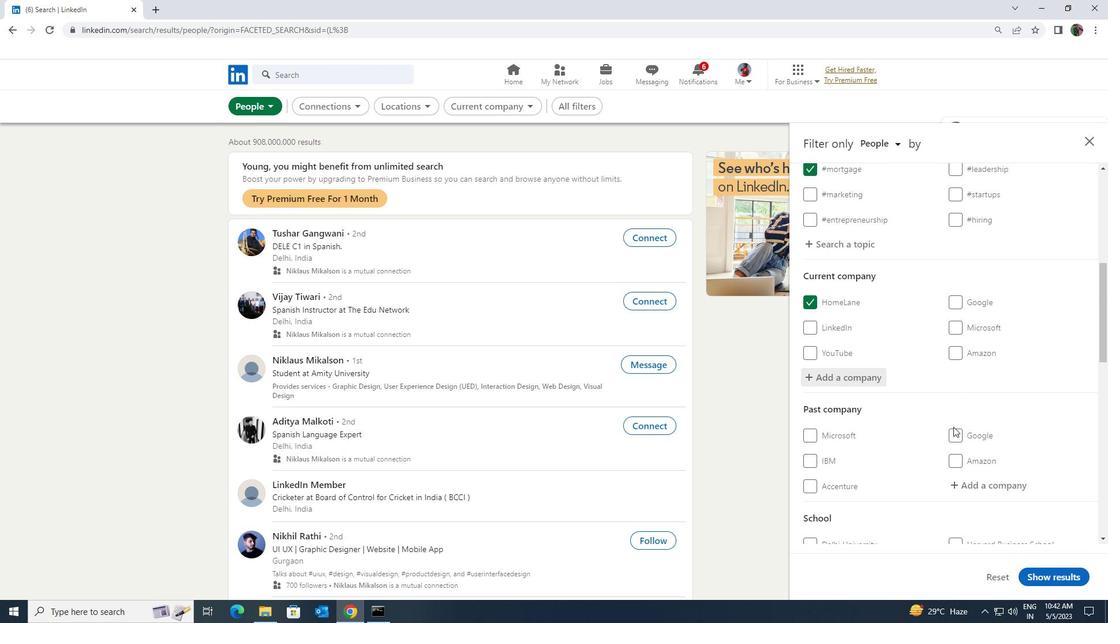 
Action: Mouse scrolled (954, 426) with delta (0, 0)
Screenshot: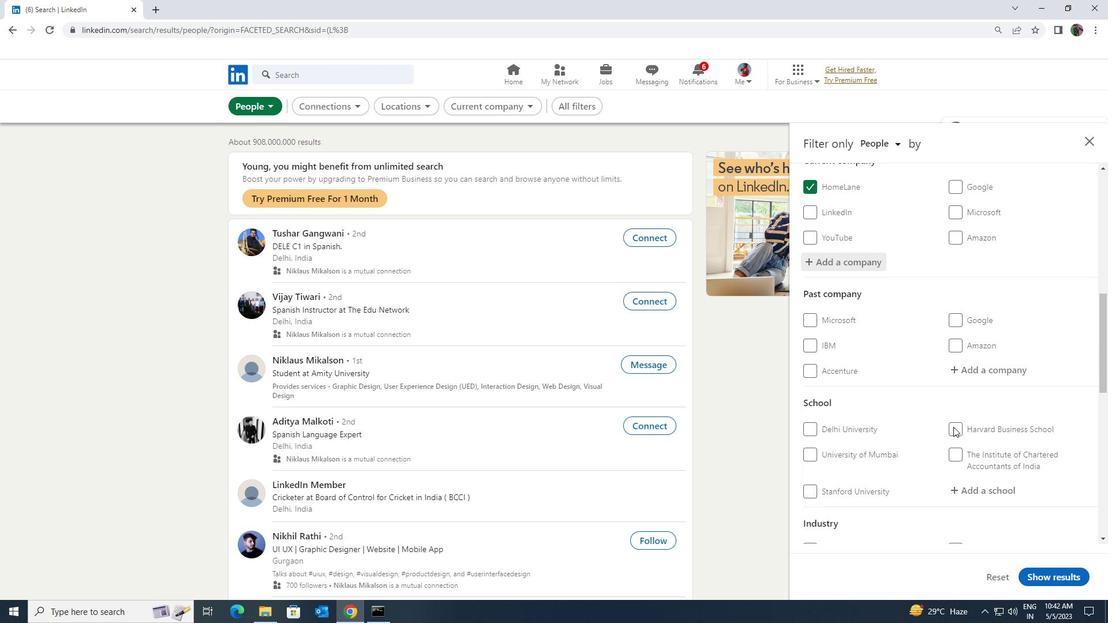 
Action: Mouse moved to (954, 428)
Screenshot: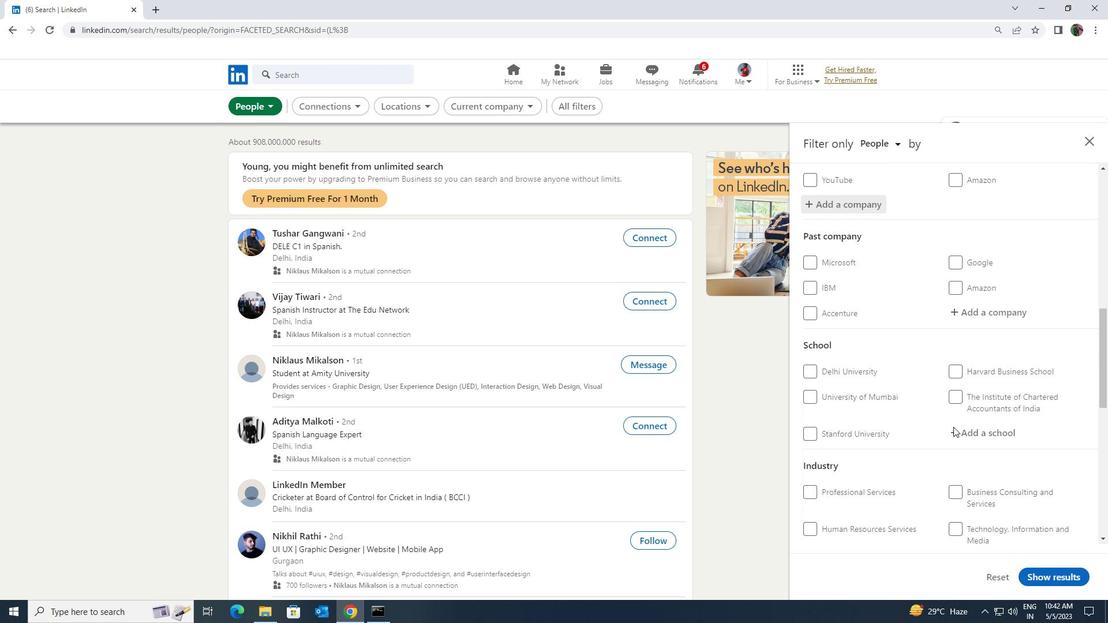 
Action: Mouse pressed left at (954, 428)
Screenshot: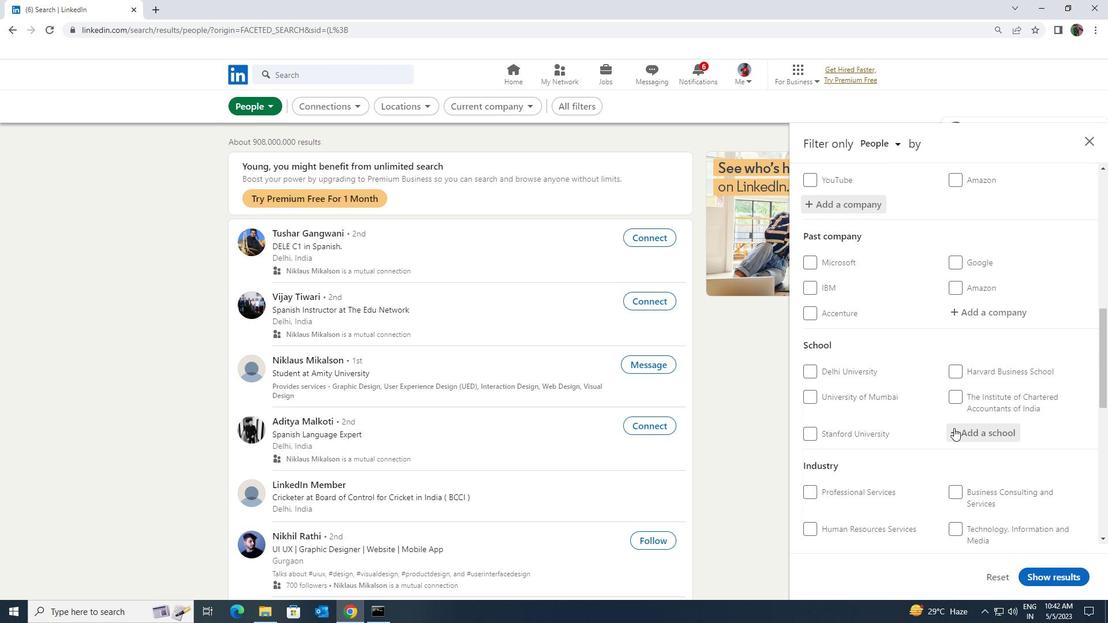
Action: Key pressed <Key.shift><Key.shift><Key.shift>ZILLA<Key.space><Key.shift>PARI
Screenshot: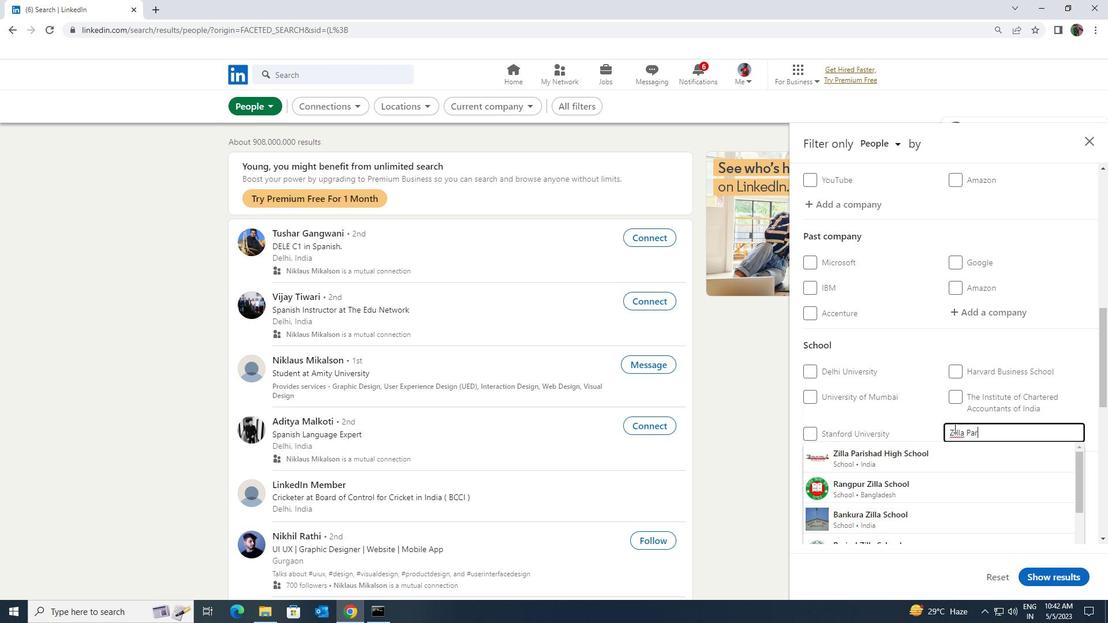 
Action: Mouse moved to (951, 443)
Screenshot: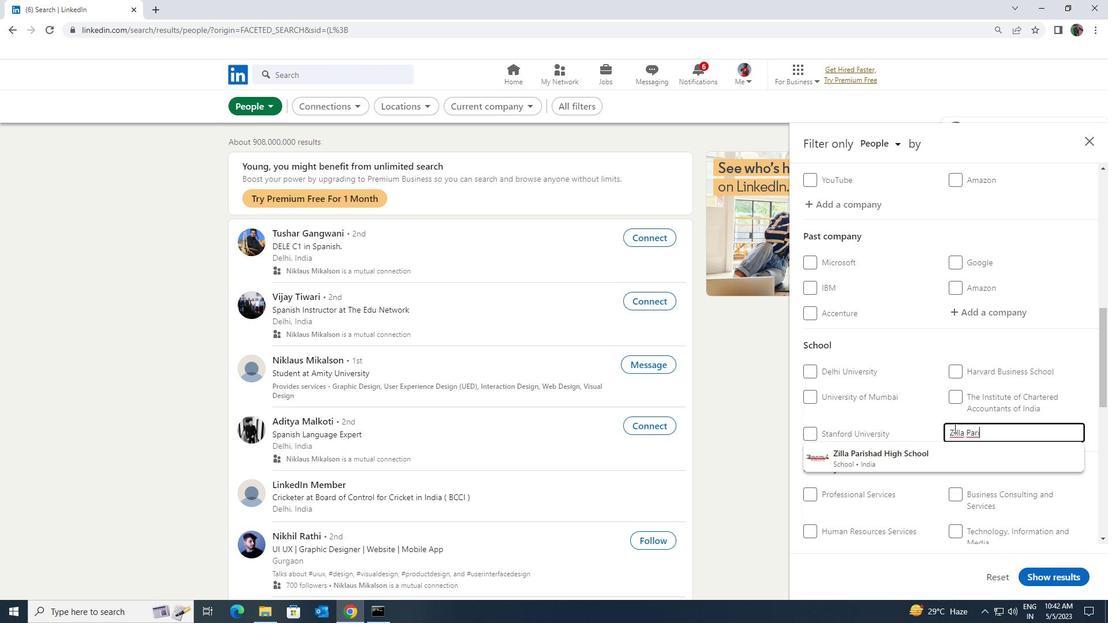 
Action: Mouse pressed left at (951, 443)
Screenshot: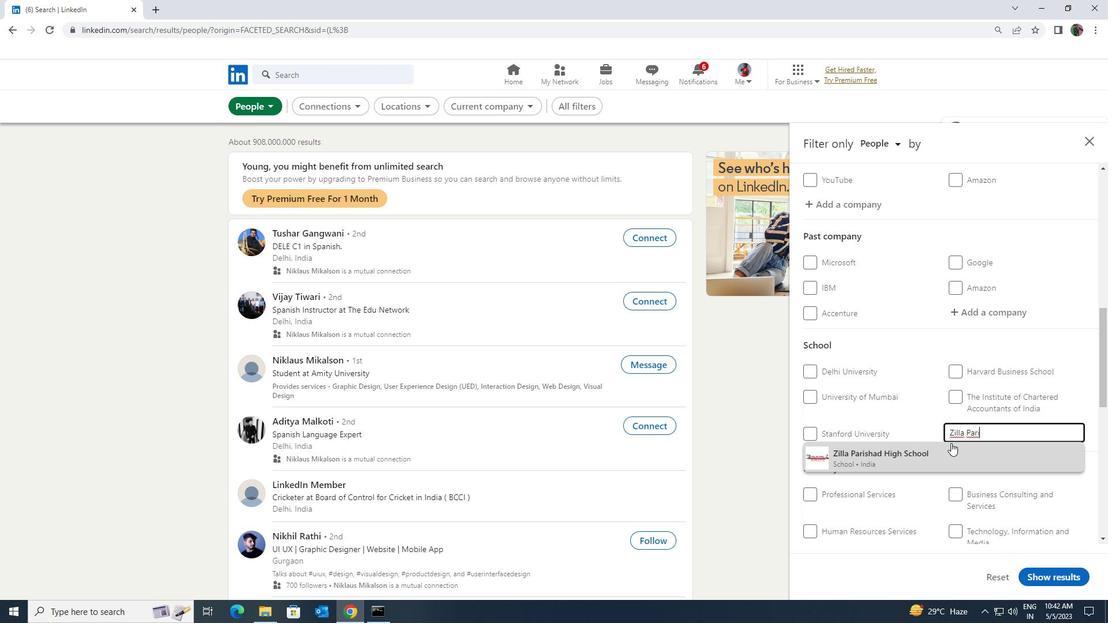 
Action: Mouse scrolled (951, 443) with delta (0, 0)
Screenshot: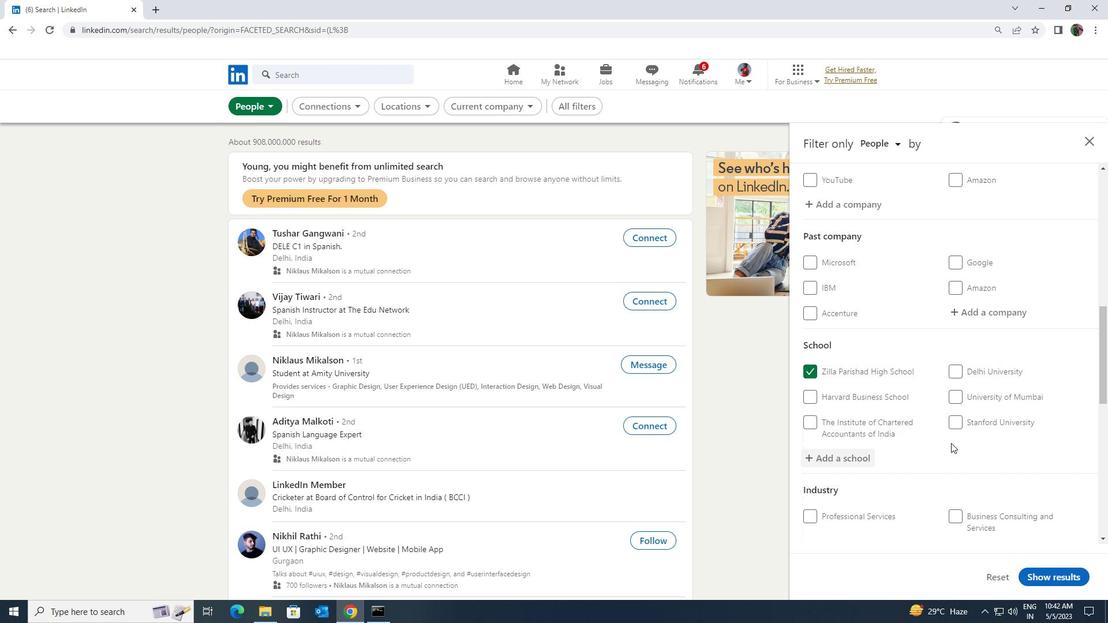 
Action: Mouse scrolled (951, 443) with delta (0, 0)
Screenshot: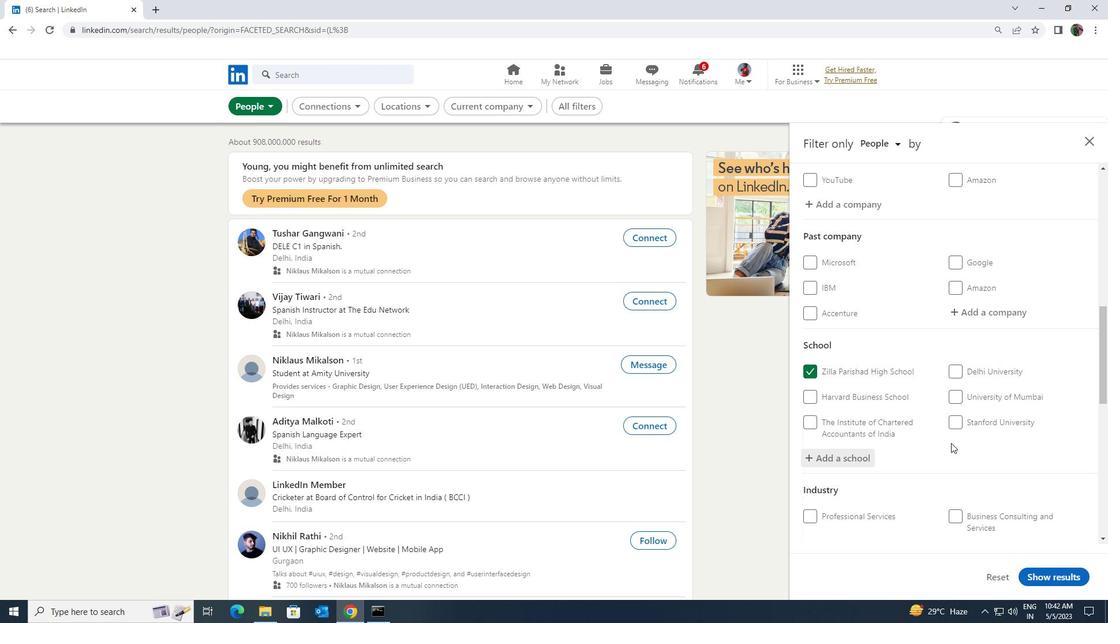 
Action: Mouse moved to (953, 441)
Screenshot: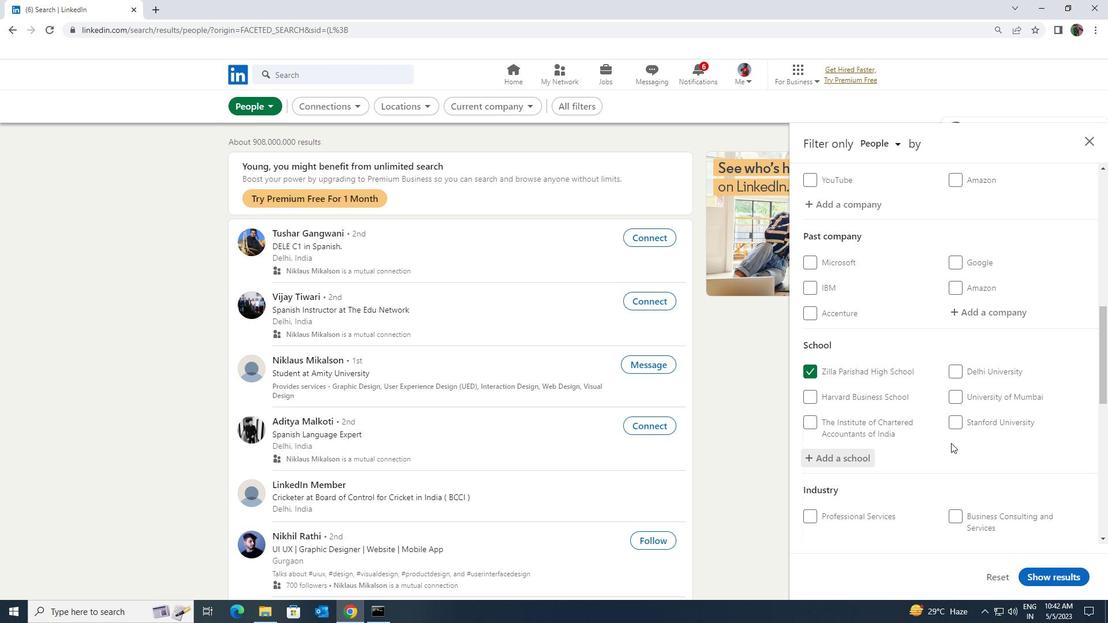 
Action: Mouse scrolled (953, 441) with delta (0, 0)
Screenshot: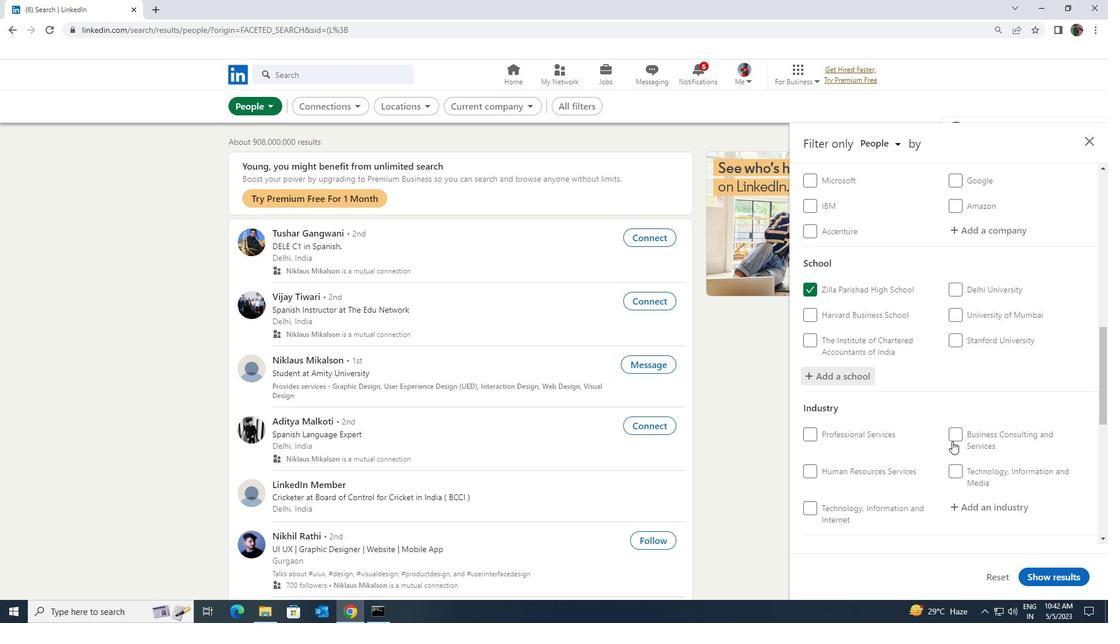 
Action: Mouse moved to (967, 416)
Screenshot: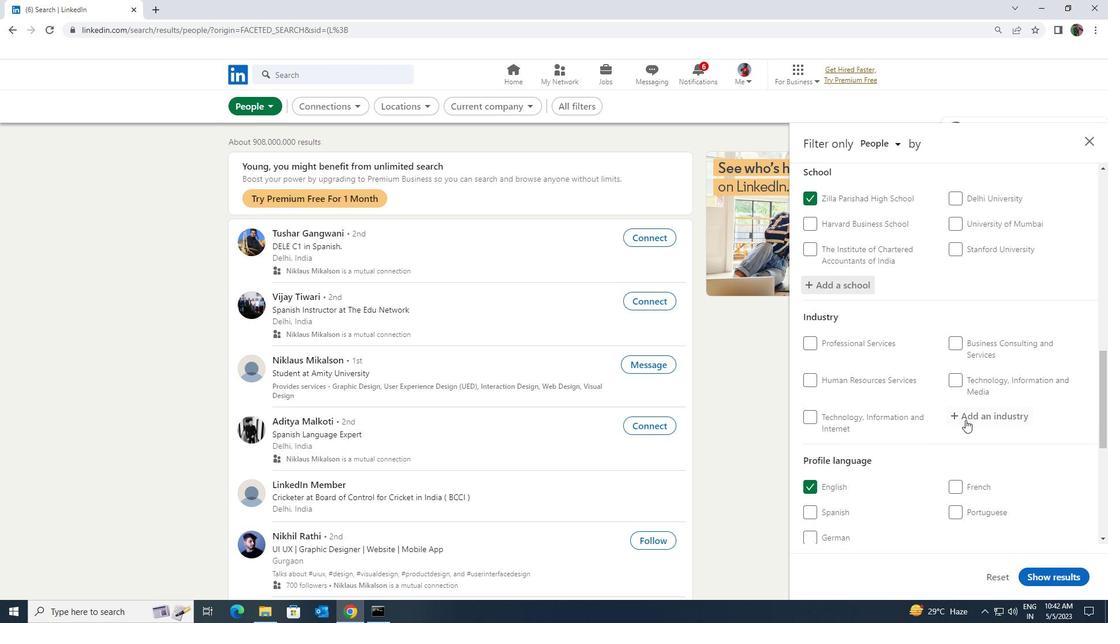 
Action: Mouse pressed left at (967, 416)
Screenshot: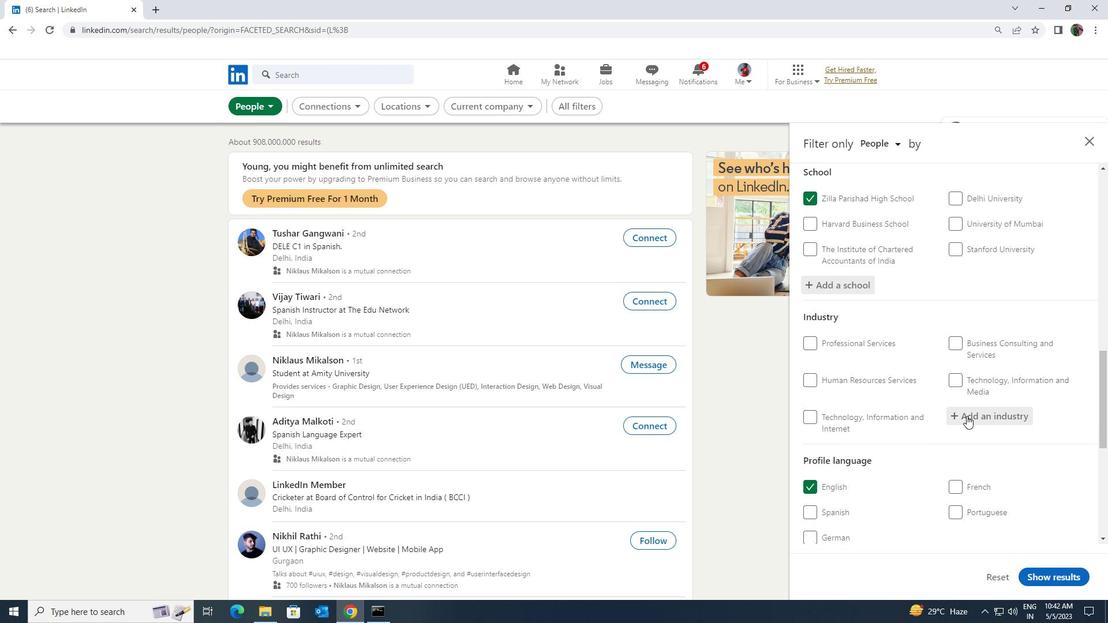 
Action: Key pressed <Key.shift><Key.shift><Key.shift><Key.shift><Key.shift>HOLDING<Key.space><Key.shift>COMP
Screenshot: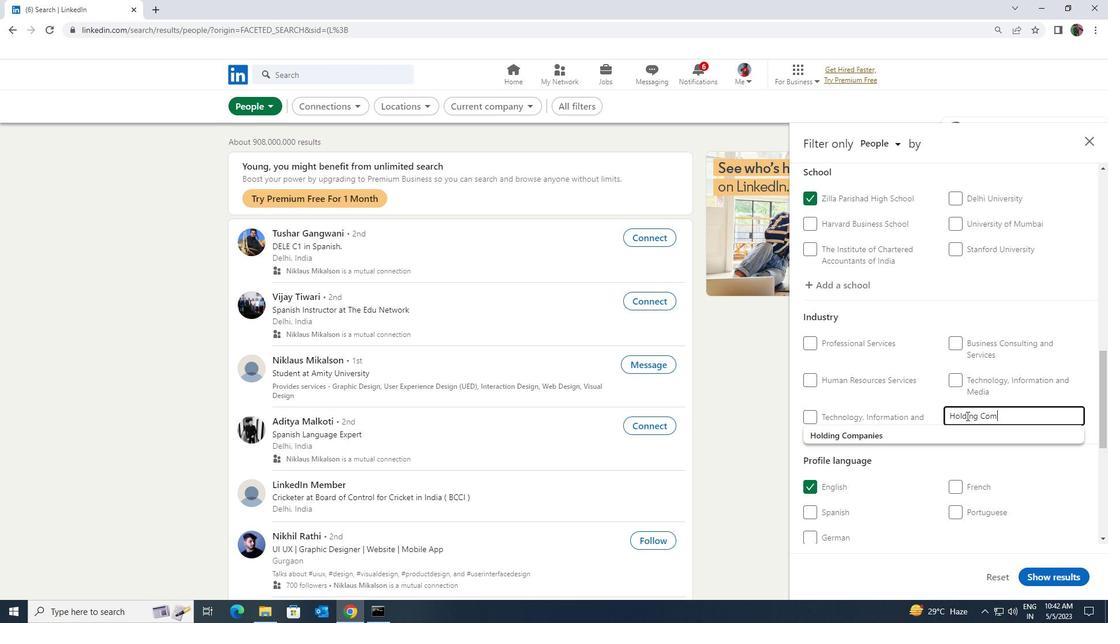 
Action: Mouse moved to (965, 429)
Screenshot: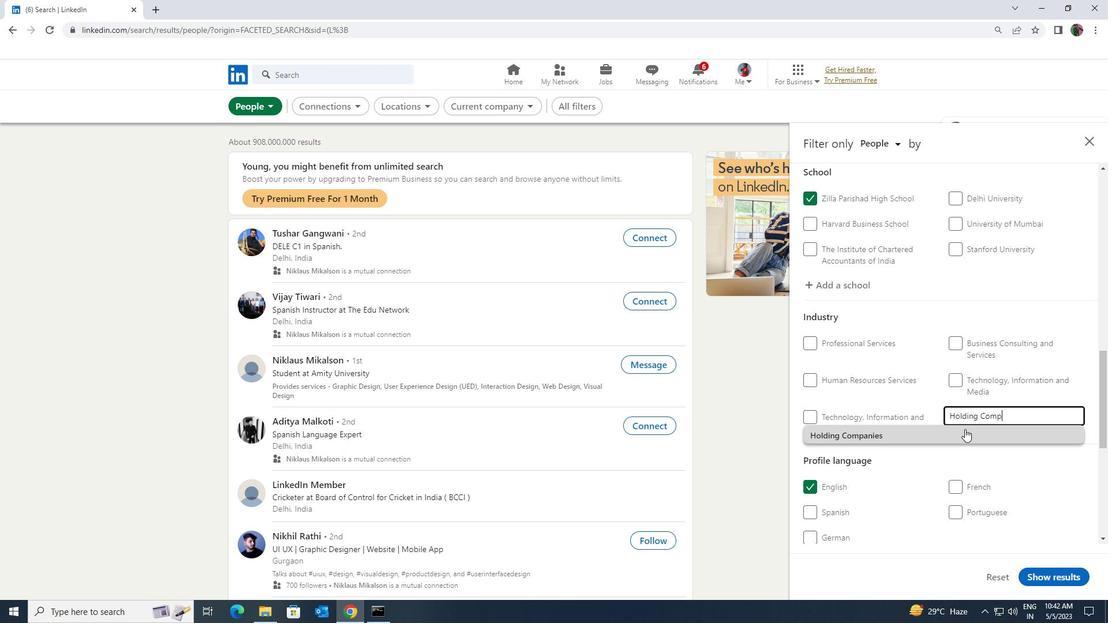 
Action: Mouse pressed left at (965, 429)
Screenshot: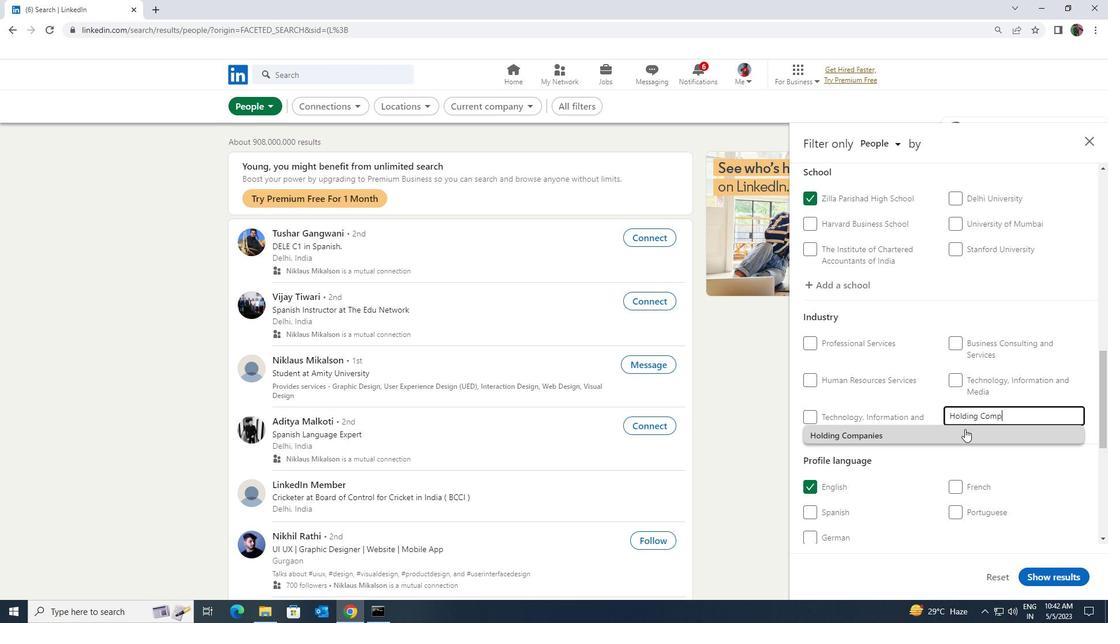 
Action: Mouse moved to (961, 433)
Screenshot: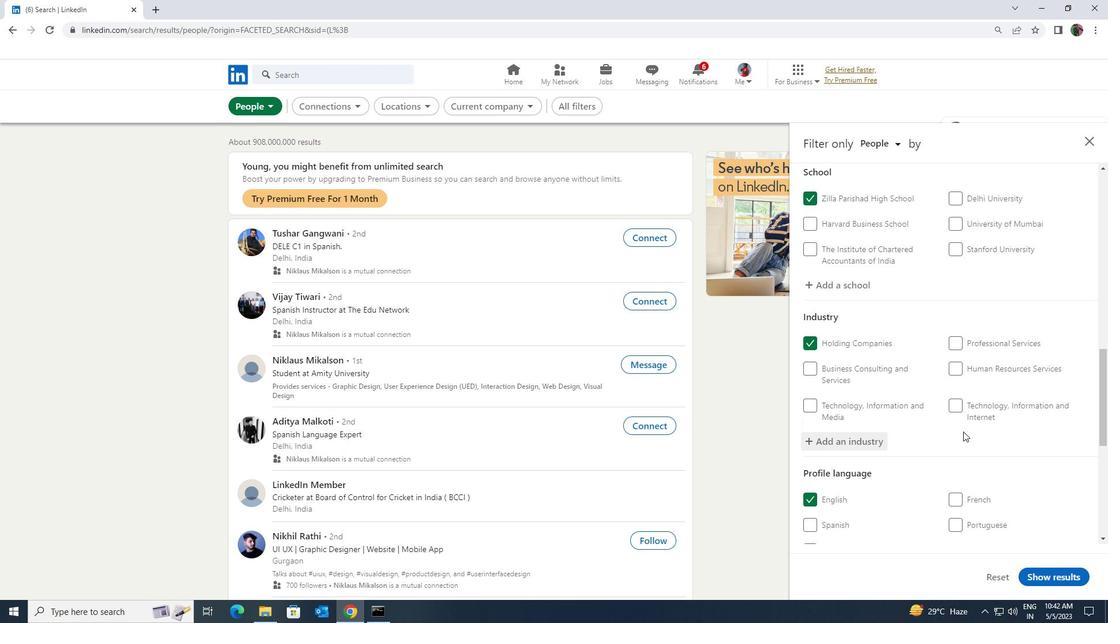 
Action: Mouse scrolled (961, 433) with delta (0, 0)
Screenshot: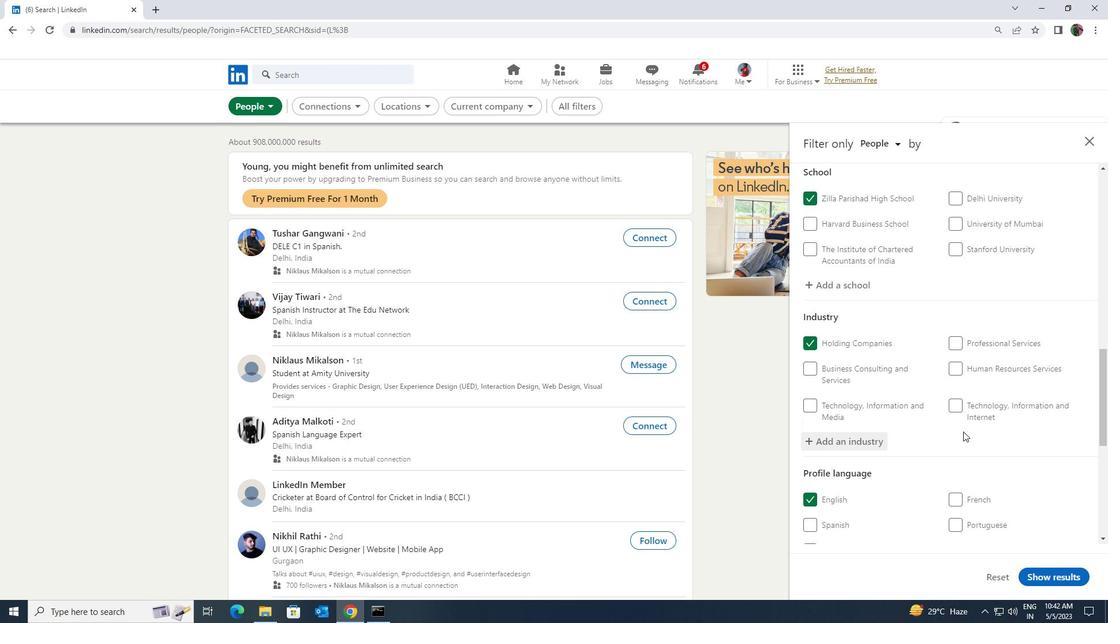 
Action: Mouse scrolled (961, 433) with delta (0, 0)
Screenshot: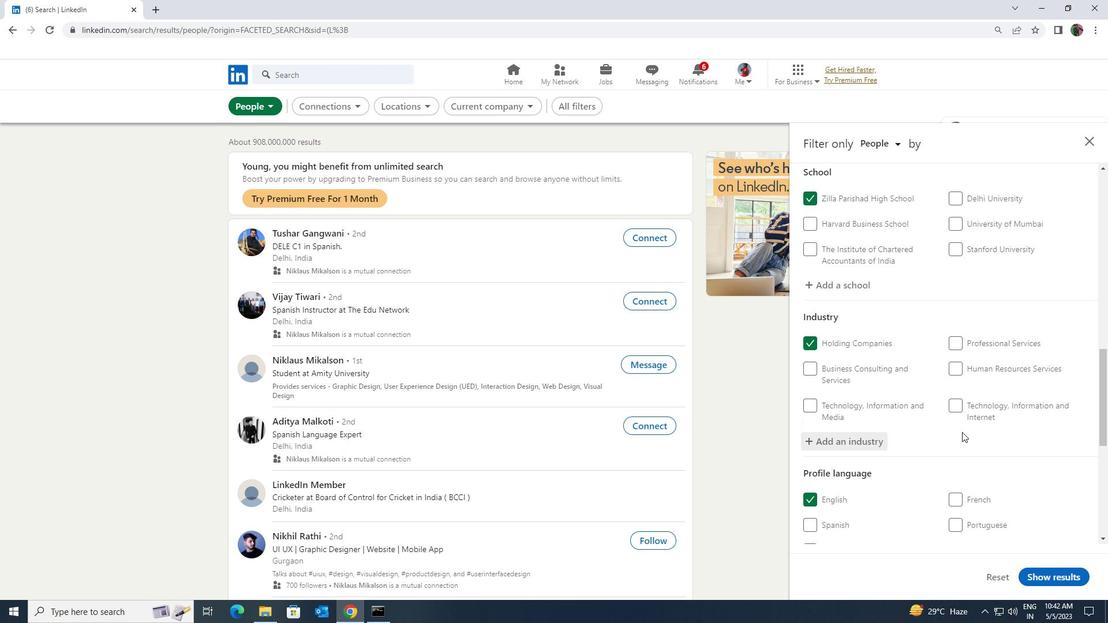 
Action: Mouse scrolled (961, 433) with delta (0, 0)
Screenshot: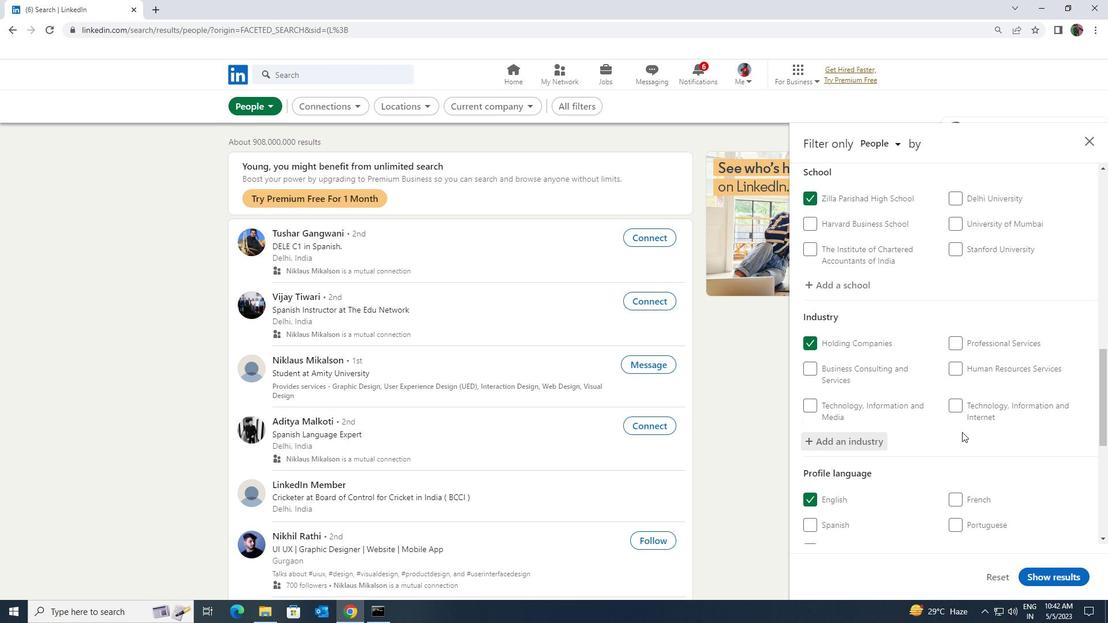 
Action: Mouse moved to (958, 435)
Screenshot: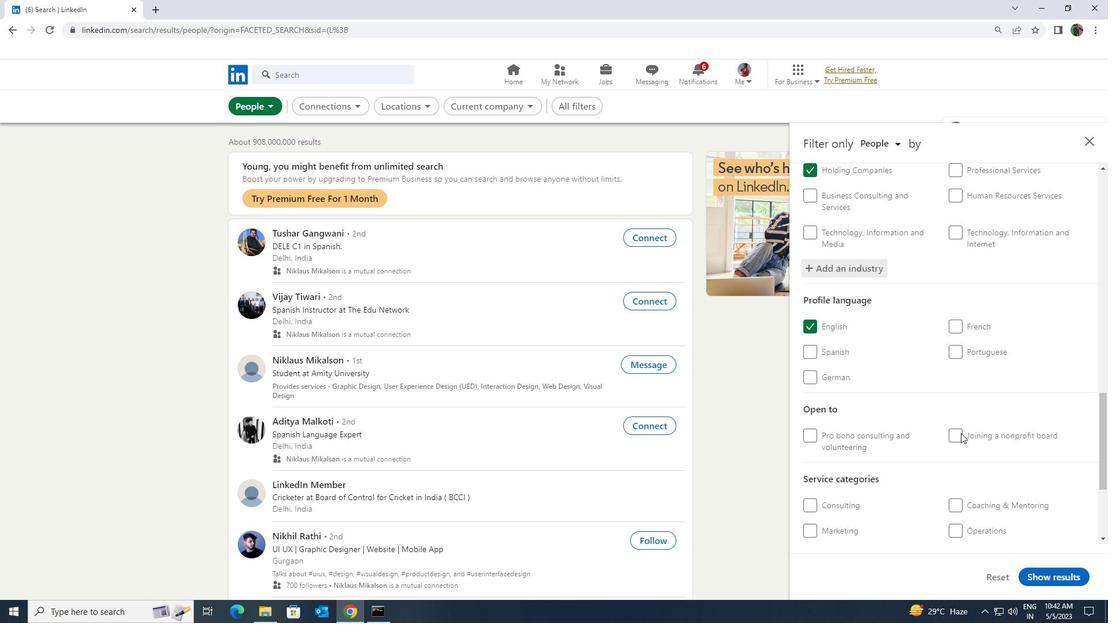 
Action: Mouse scrolled (958, 434) with delta (0, 0)
Screenshot: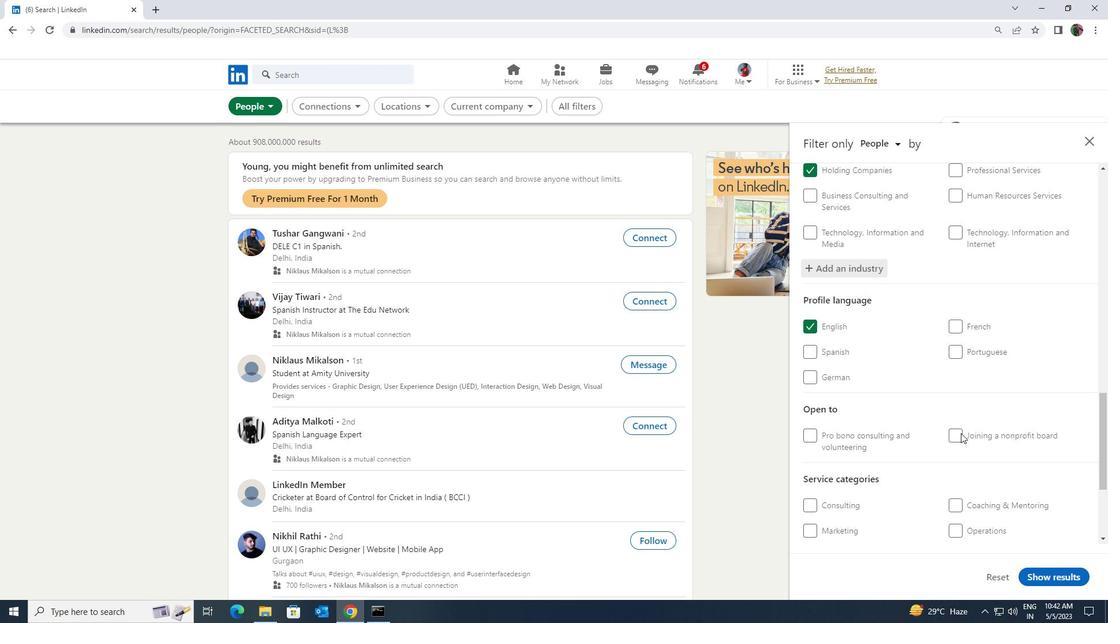 
Action: Mouse scrolled (958, 434) with delta (0, 0)
Screenshot: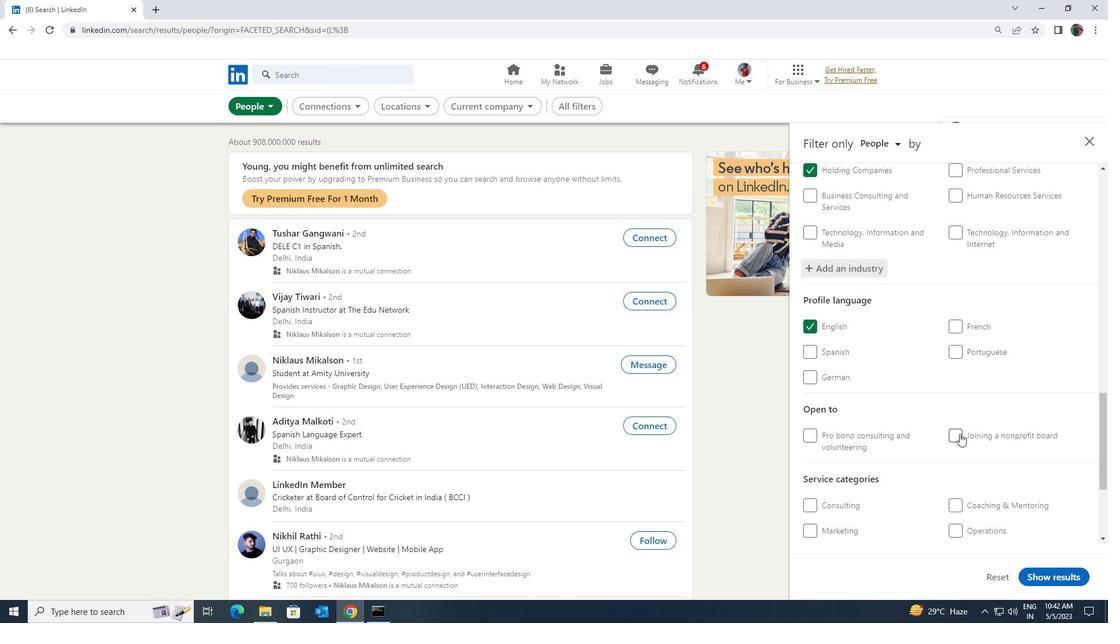 
Action: Mouse moved to (958, 437)
Screenshot: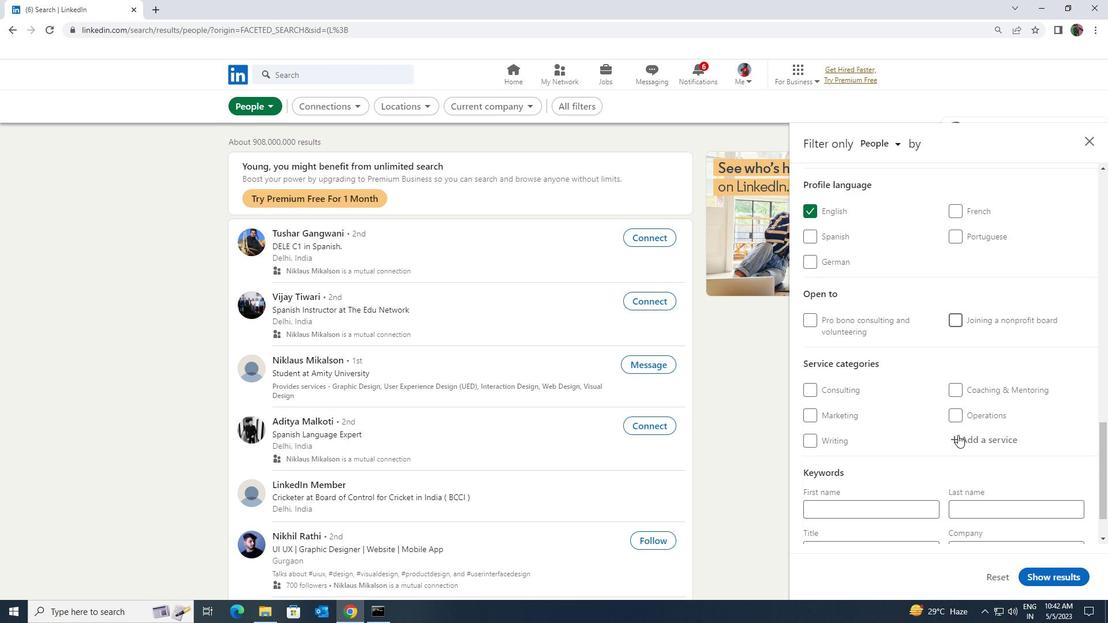 
Action: Mouse pressed left at (958, 437)
Screenshot: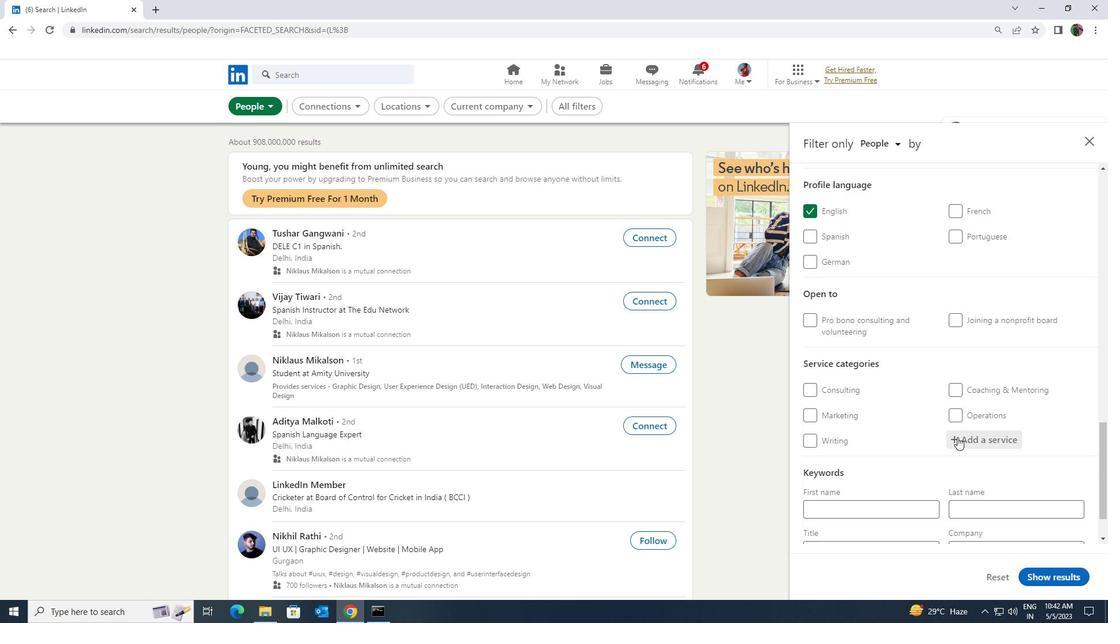 
Action: Key pressed <Key.shift><Key.shift><Key.shift><Key.shift><Key.shift><Key.shift><Key.shift><Key.shift><Key.shift><Key.shift><Key.shift><Key.shift><Key.shift>EXCEUTI<Key.backspace><Key.backspace><Key.backspace><Key.backspace><Key.backspace><Key.backspace><Key.backspace><Key.backspace><Key.backspace><Key.shift><Key.shift><Key.shift><Key.shift><Key.shift><Key.shift><Key.shift><Key.shift><Key.shift><Key.shift><Key.shift><Key.shift>EXECUTIVE<Key.space><Key.shift>COACHING
Screenshot: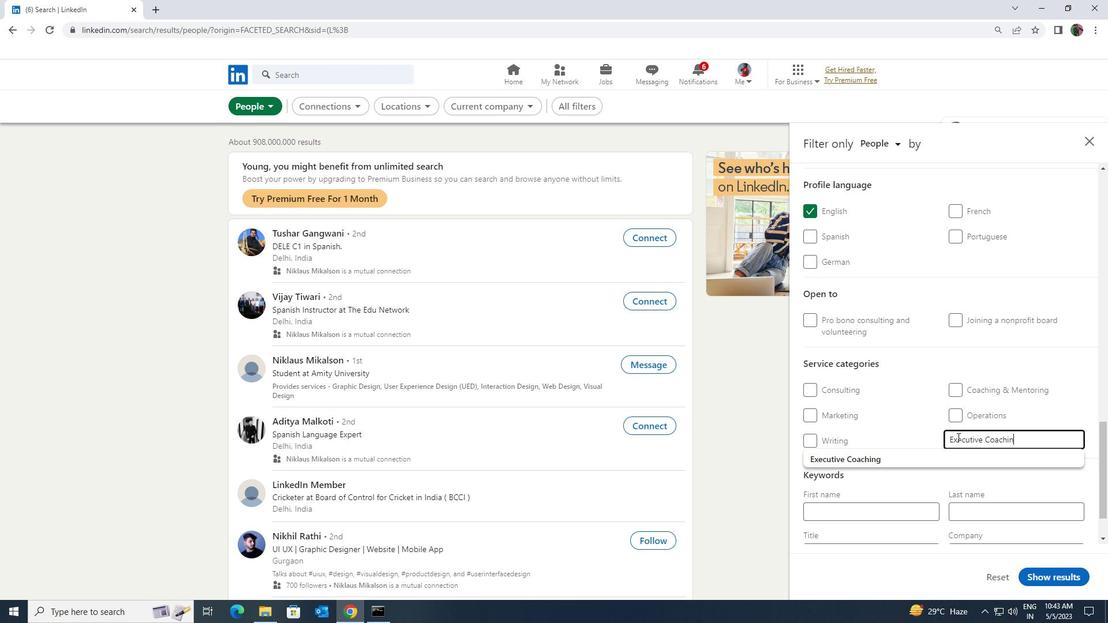 
Action: Mouse moved to (947, 462)
Screenshot: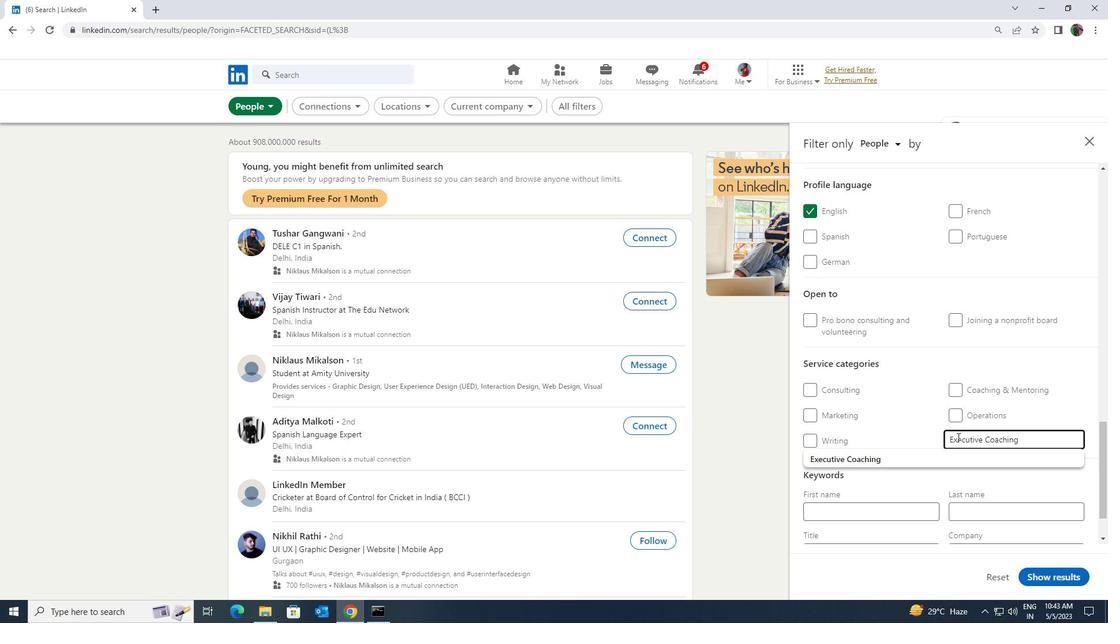 
Action: Mouse pressed left at (947, 462)
Screenshot: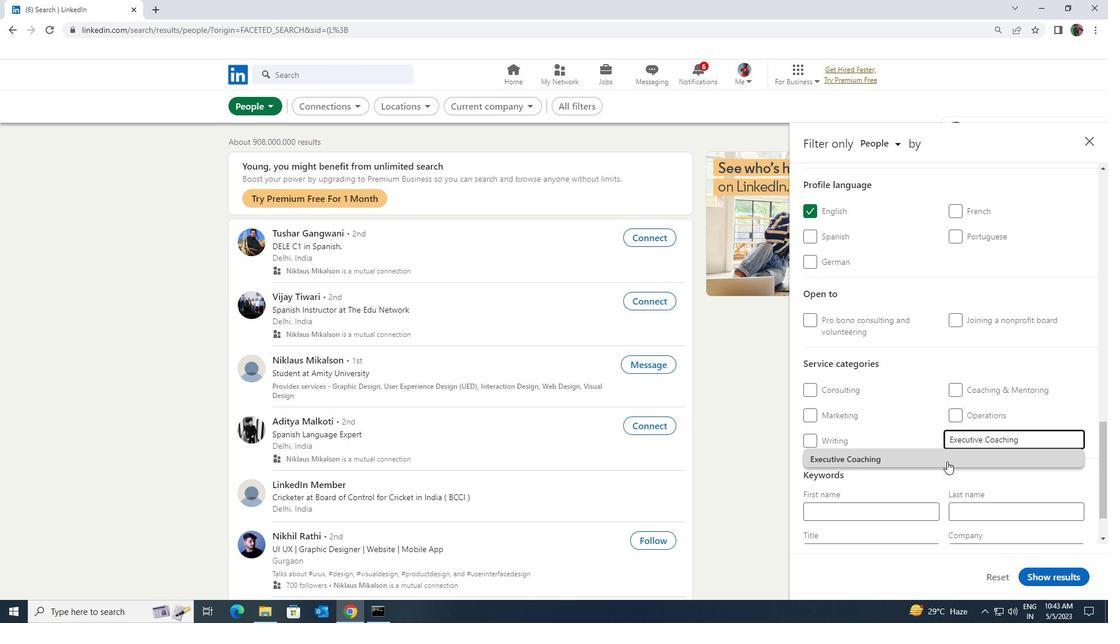 
Action: Mouse moved to (947, 461)
Screenshot: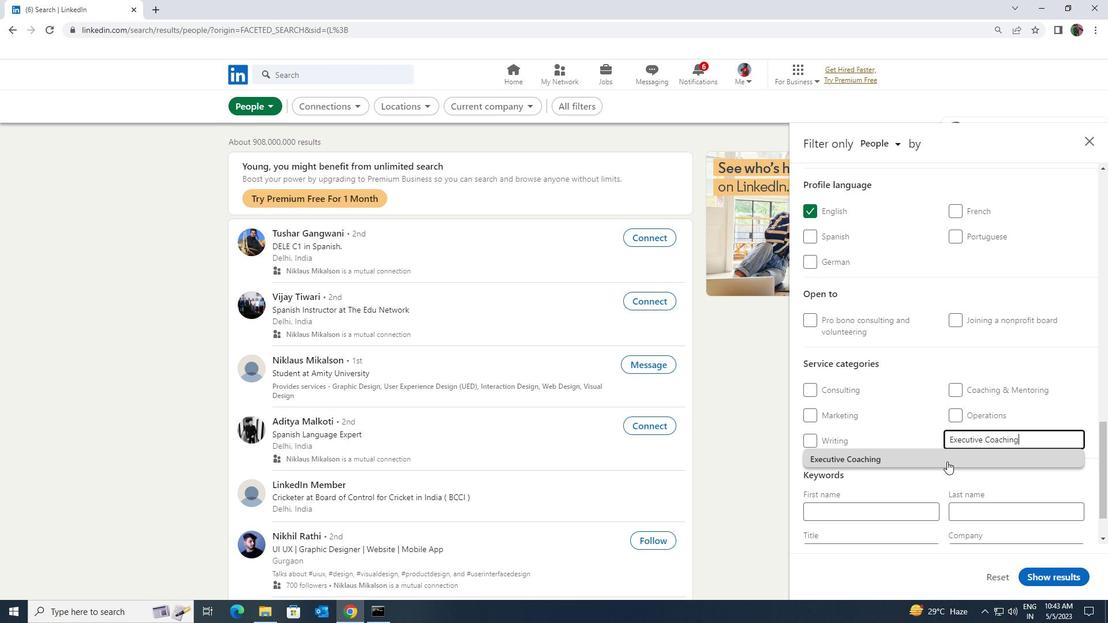 
Action: Mouse scrolled (947, 460) with delta (0, 0)
Screenshot: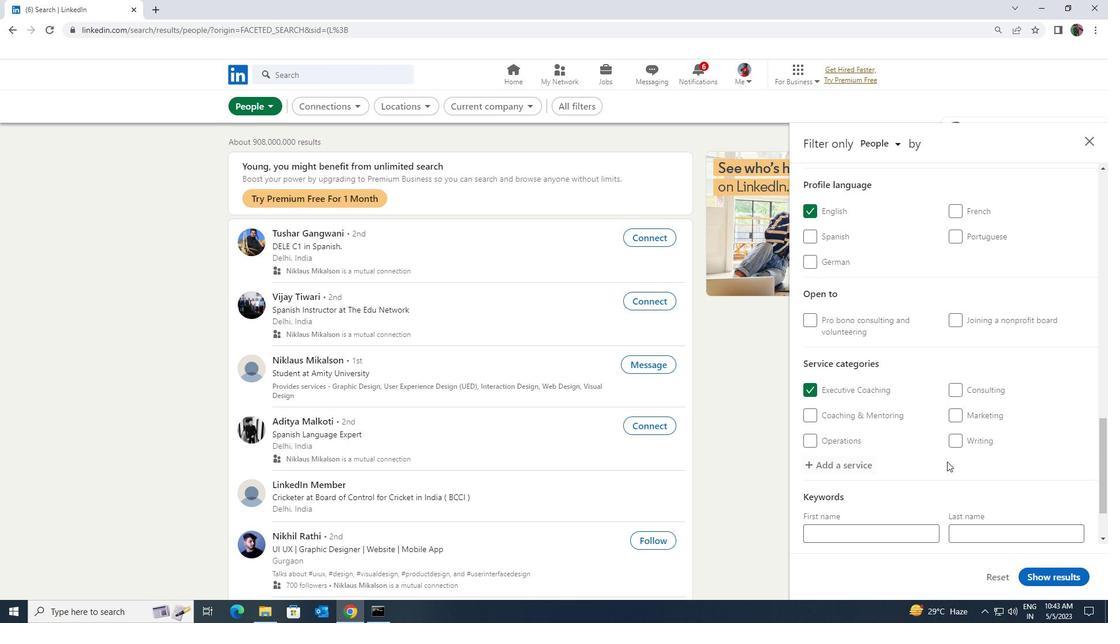 
Action: Mouse scrolled (947, 460) with delta (0, 0)
Screenshot: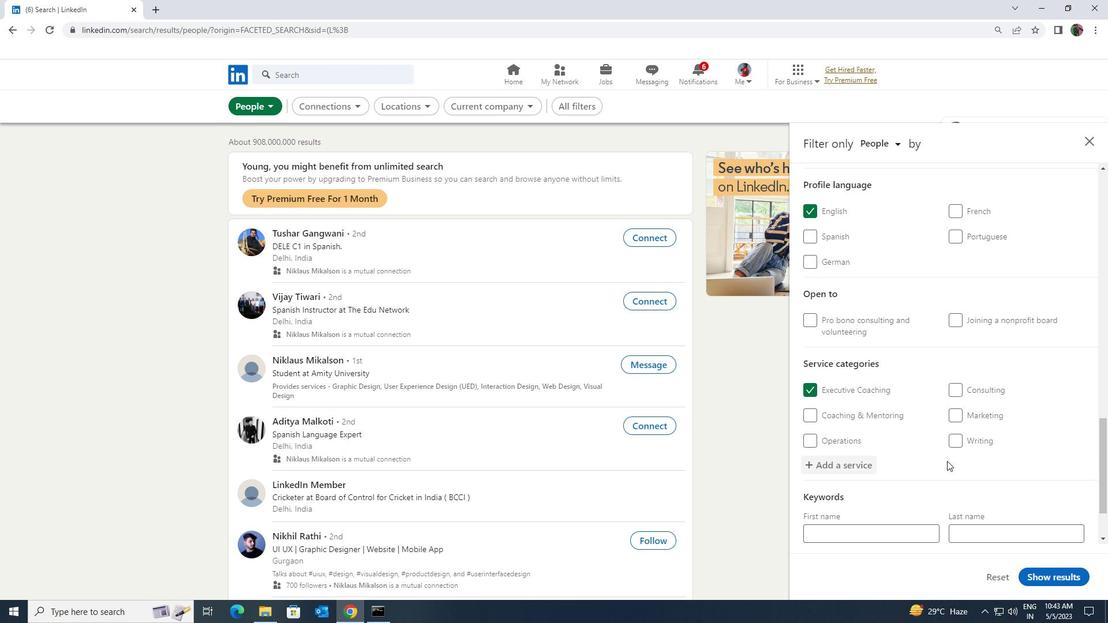 
Action: Mouse moved to (924, 488)
Screenshot: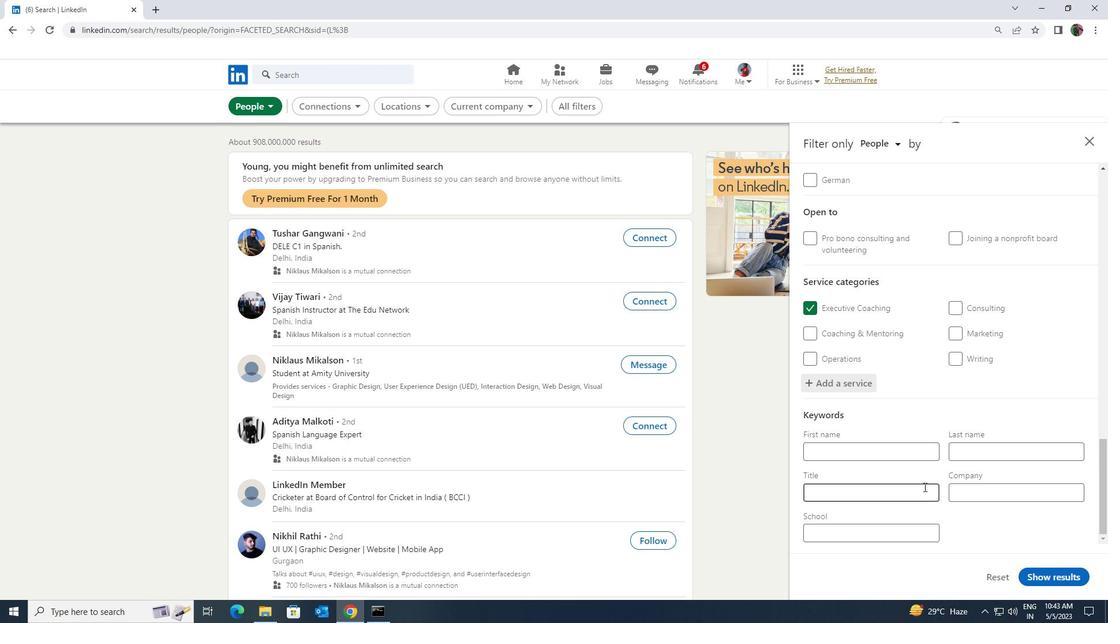 
Action: Mouse pressed left at (924, 488)
Screenshot: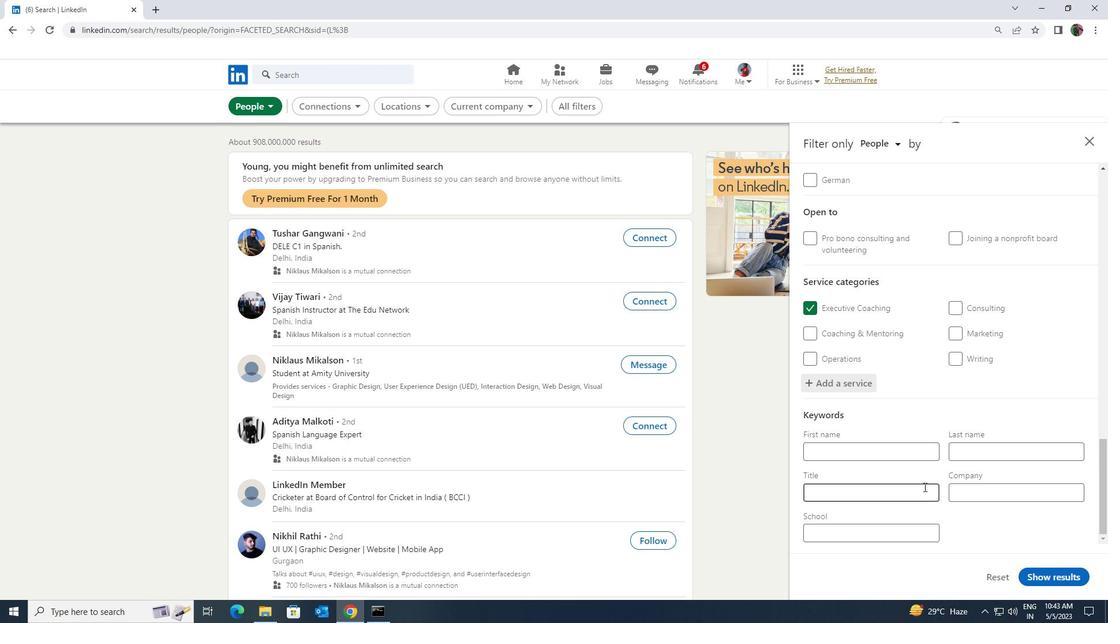 
Action: Mouse moved to (924, 488)
Screenshot: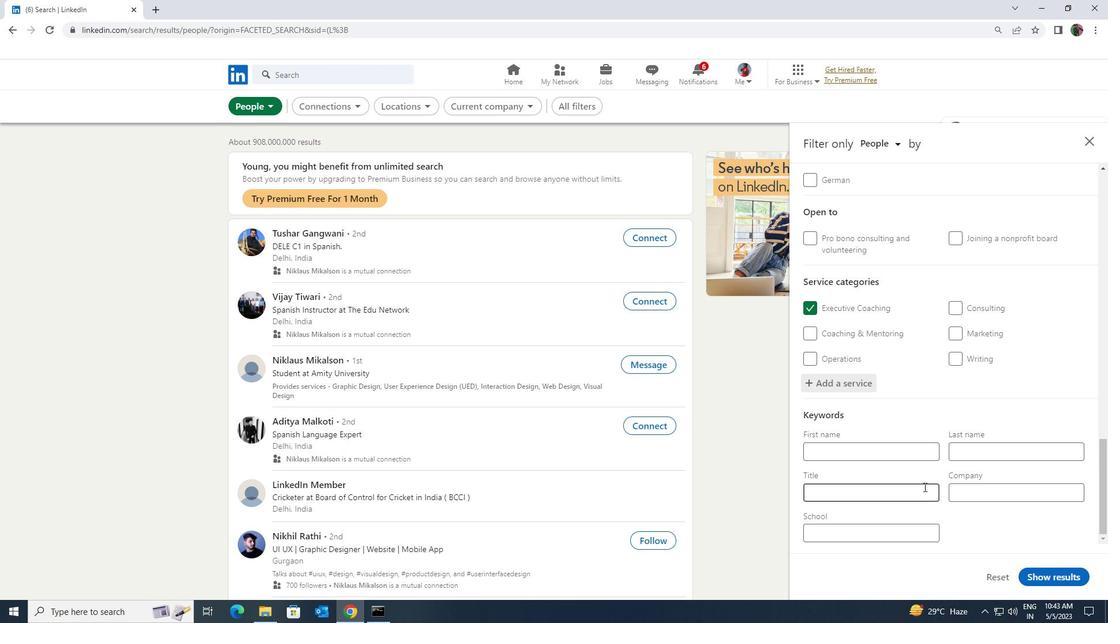 
Action: Key pressed <Key.shift>DIRECTOR<Key.space>OF<Key.space><Key.shift>BEAN<Key.space><Key.shift><Key.shift><Key.shift><Key.shift><Key.shift><Key.shift><Key.shift><Key.shift><Key.shift><Key.shift><Key.shift><Key.shift><Key.shift><Key.shift><Key.shift>COUNTING
Screenshot: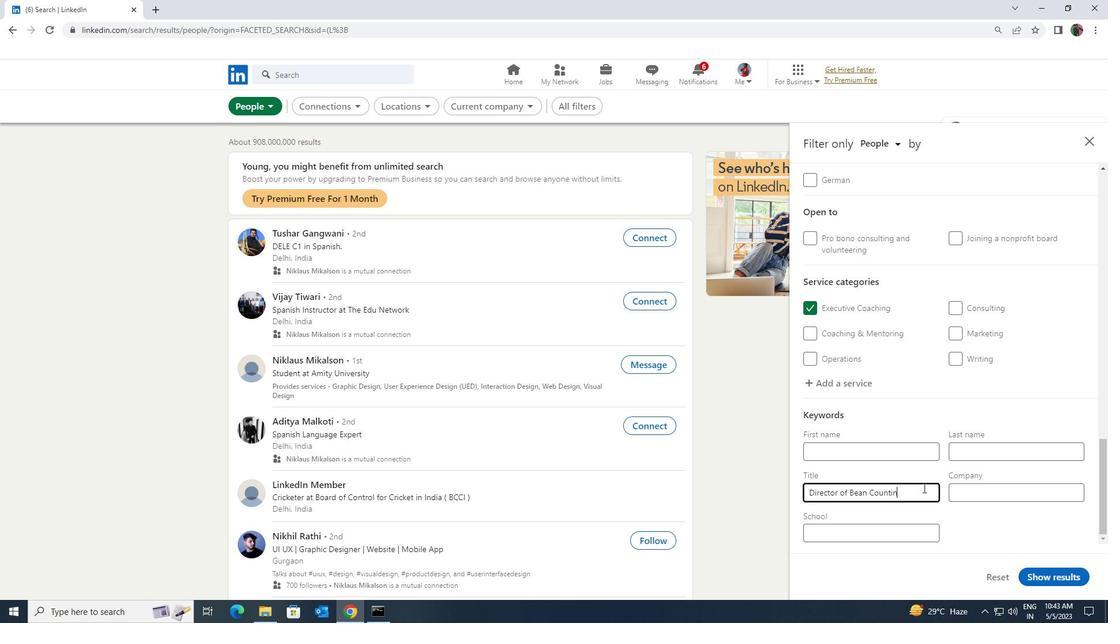
Action: Mouse moved to (1024, 570)
Screenshot: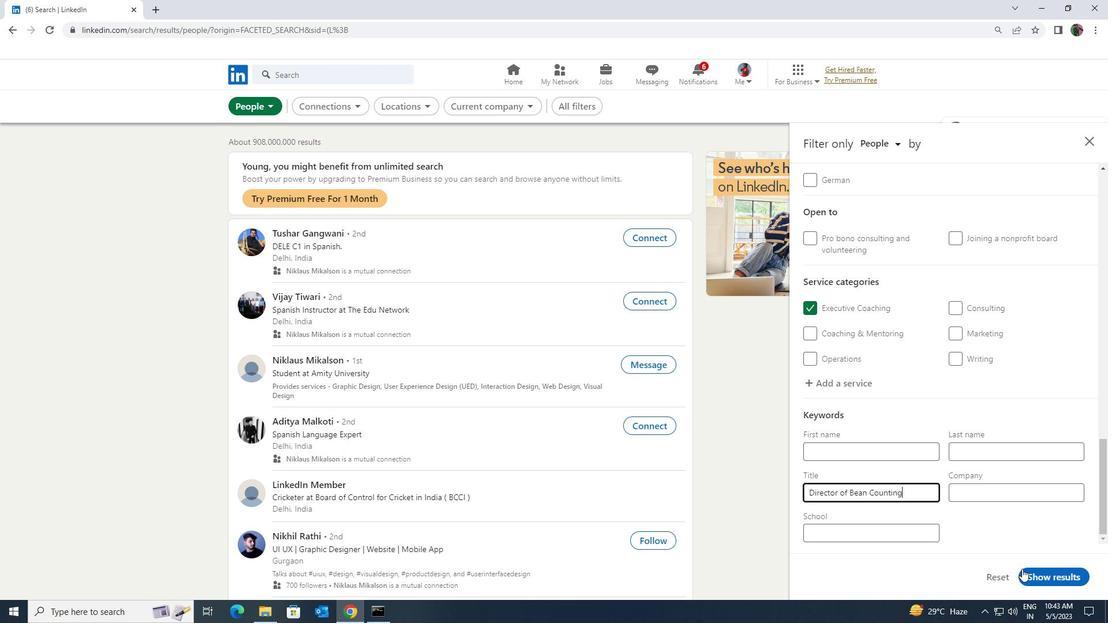 
Action: Mouse pressed left at (1024, 570)
Screenshot: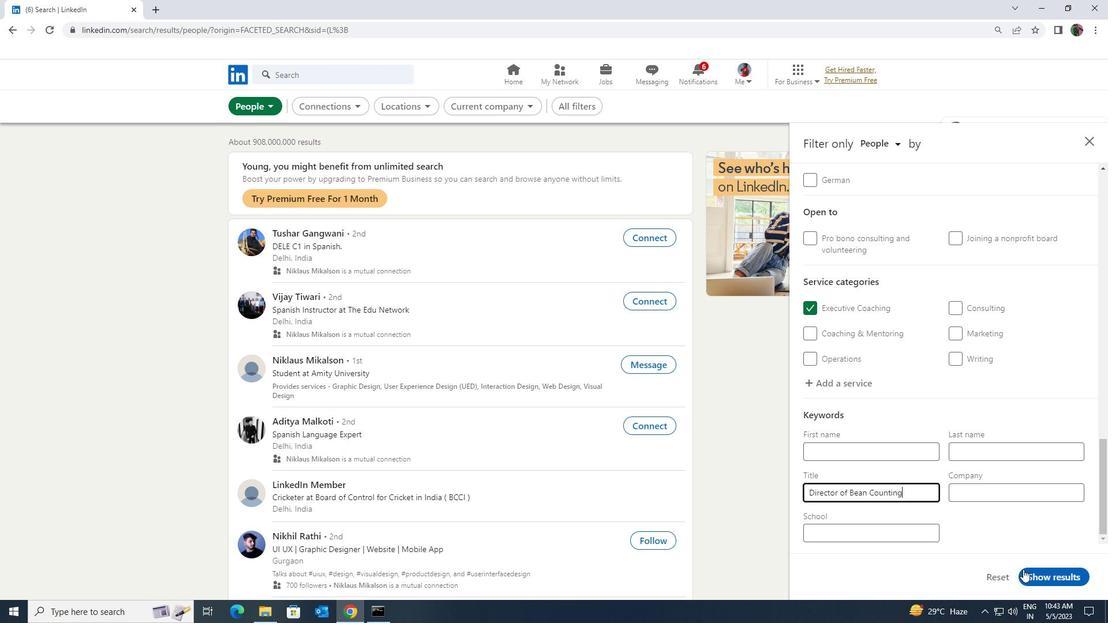 
Action: Mouse moved to (1027, 572)
Screenshot: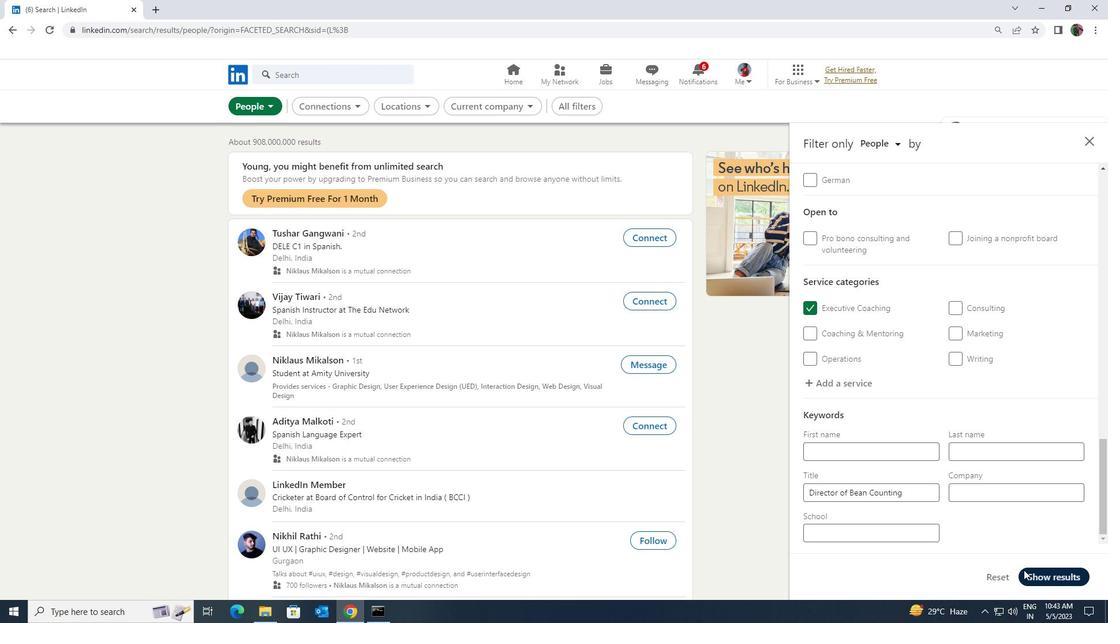 
